 Task: Compose an email to Neane Keane with the subject 'New Team Member' and attach contacts from the address book.
Action: Mouse moved to (58, 67)
Screenshot: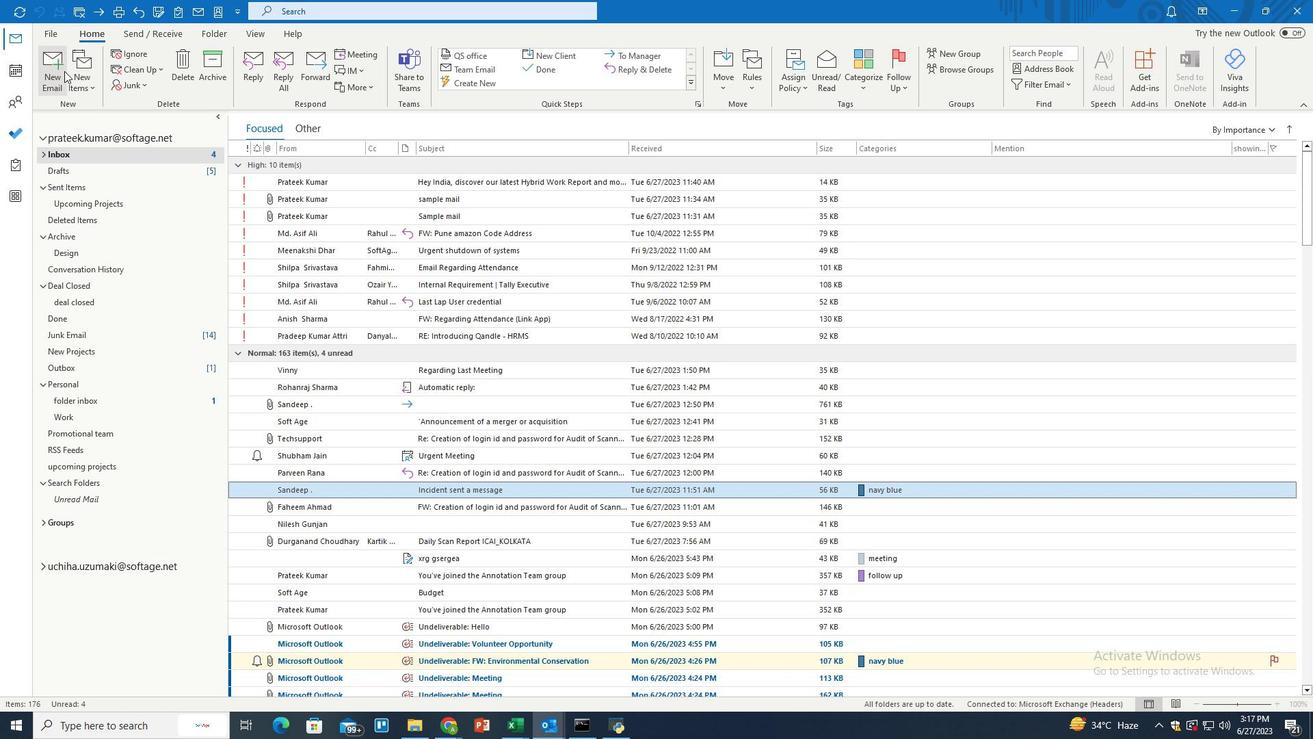 
Action: Mouse pressed left at (58, 67)
Screenshot: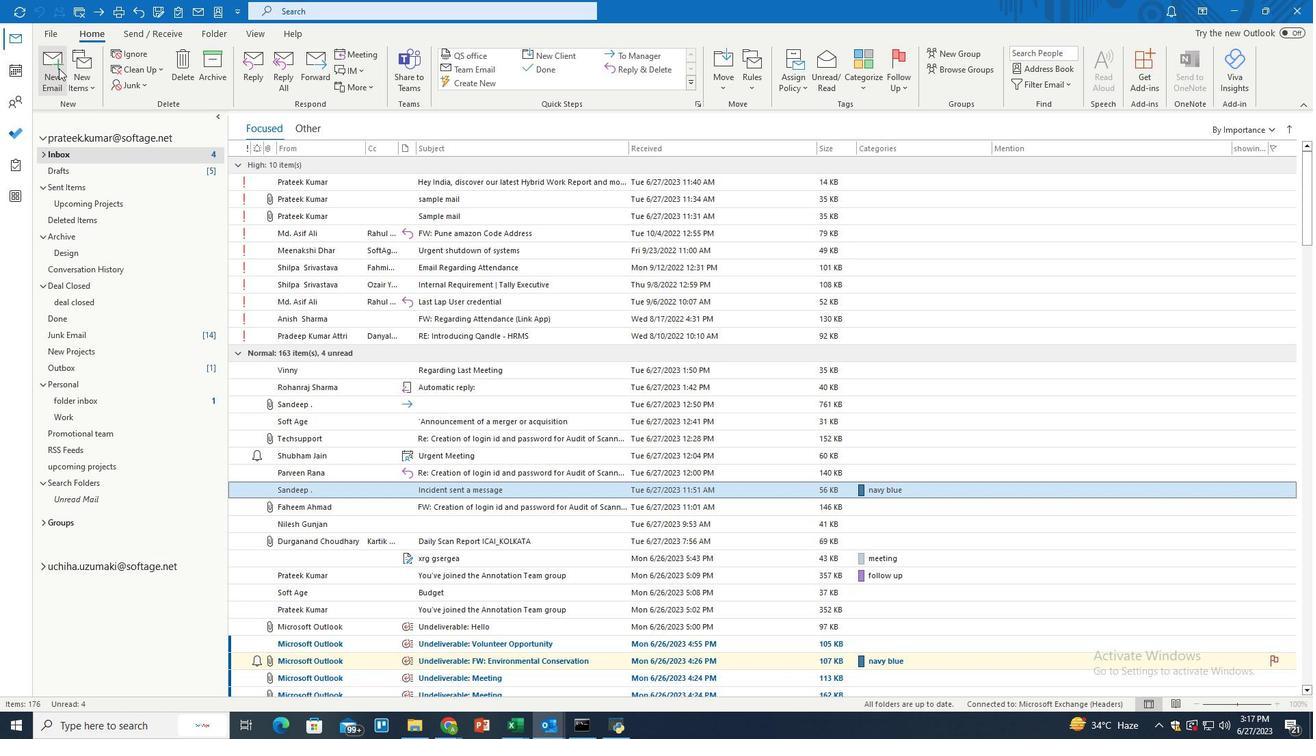 
Action: Mouse moved to (186, 159)
Screenshot: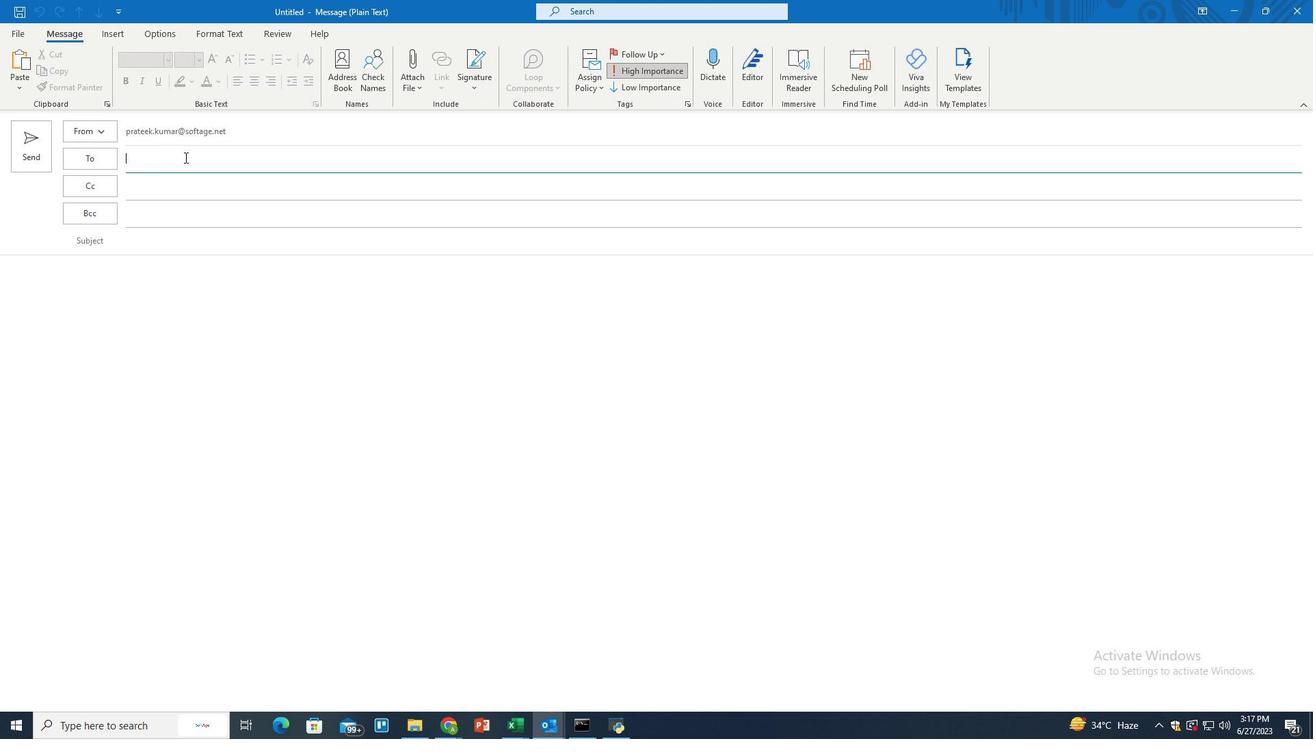 
Action: Mouse pressed left at (186, 159)
Screenshot: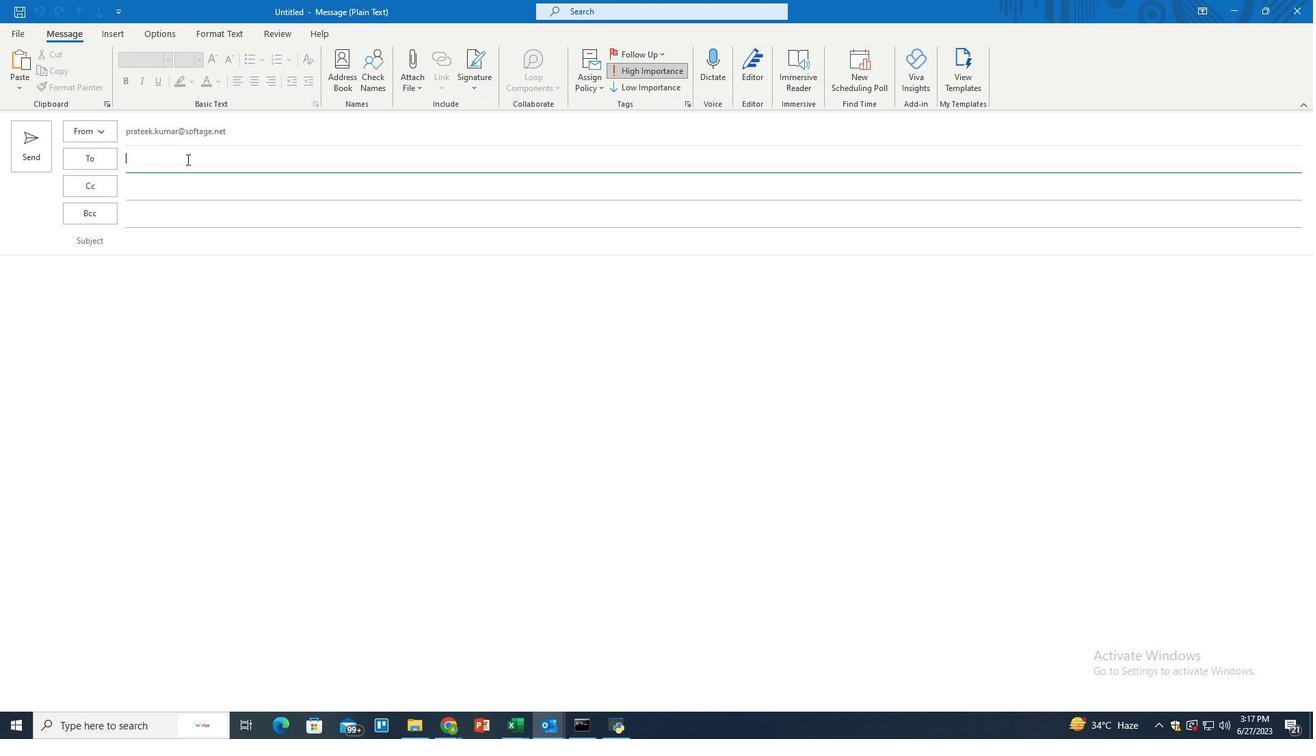 
Action: Key pressed neane<Key.enter>
Screenshot: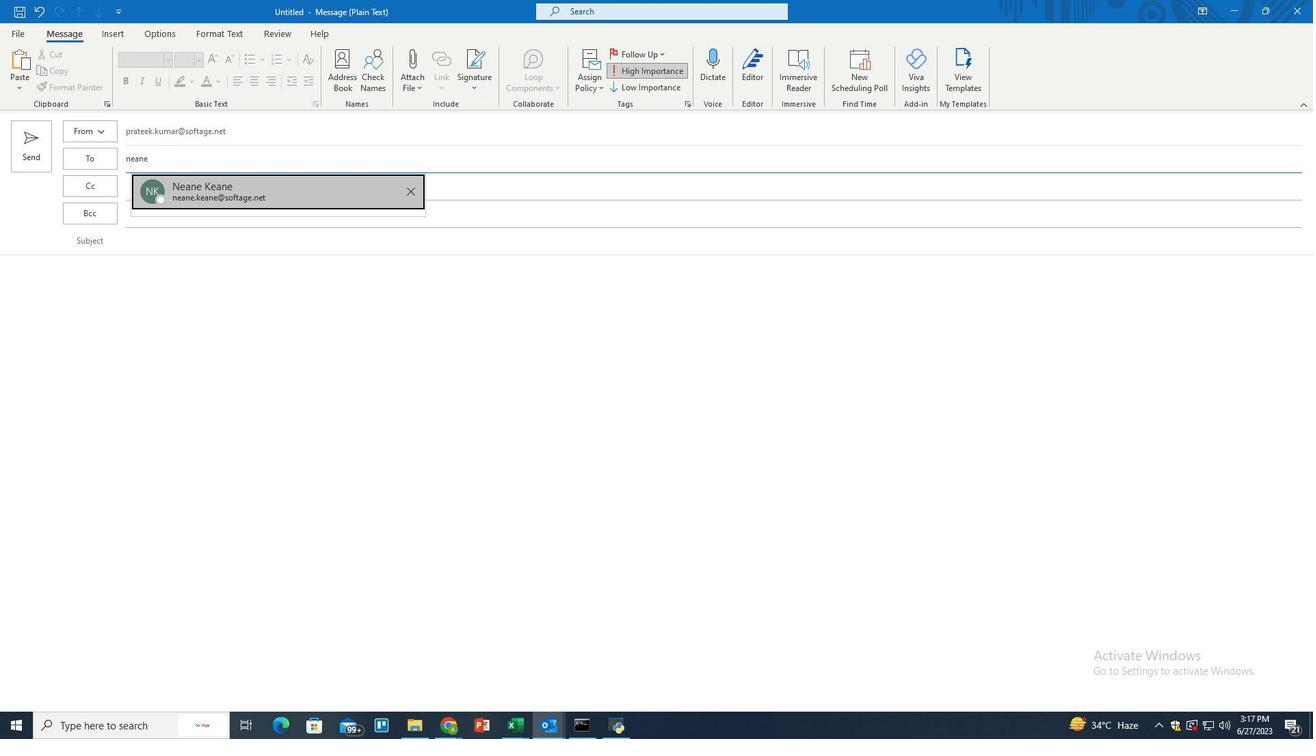 
Action: Mouse moved to (169, 241)
Screenshot: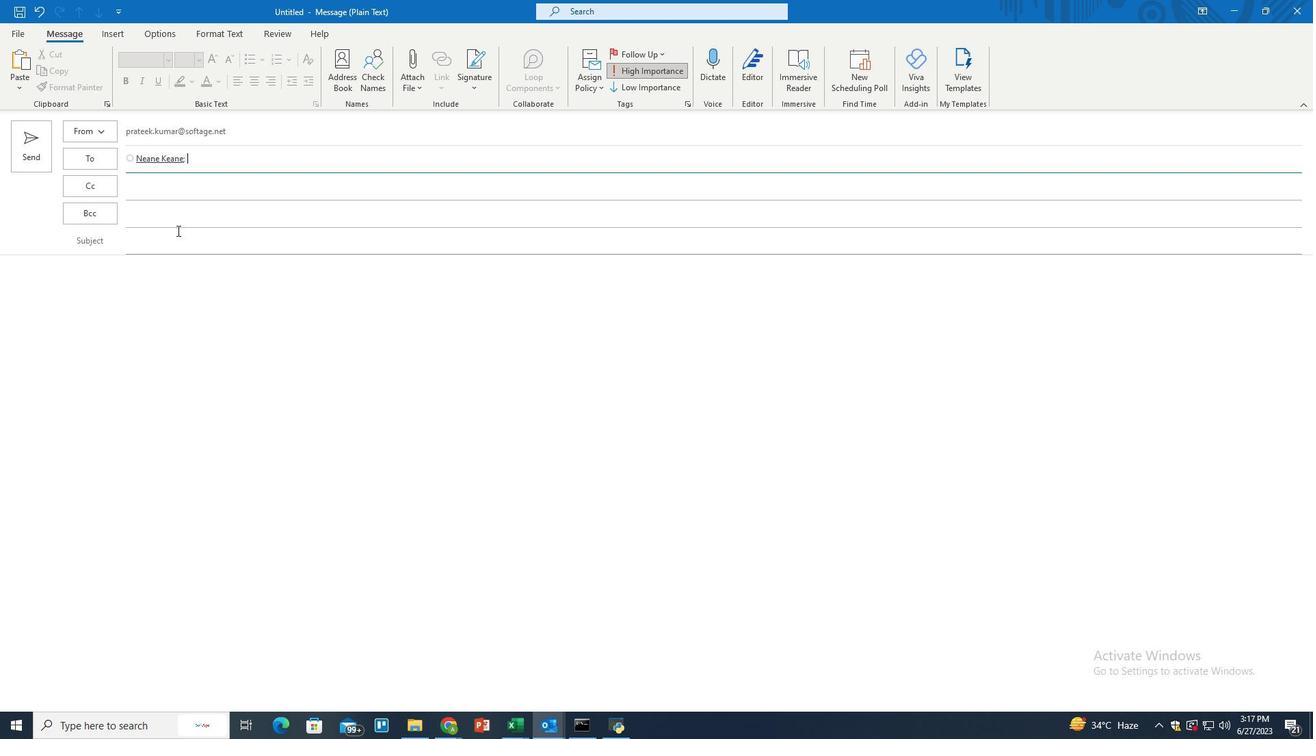 
Action: Mouse pressed left at (169, 241)
Screenshot: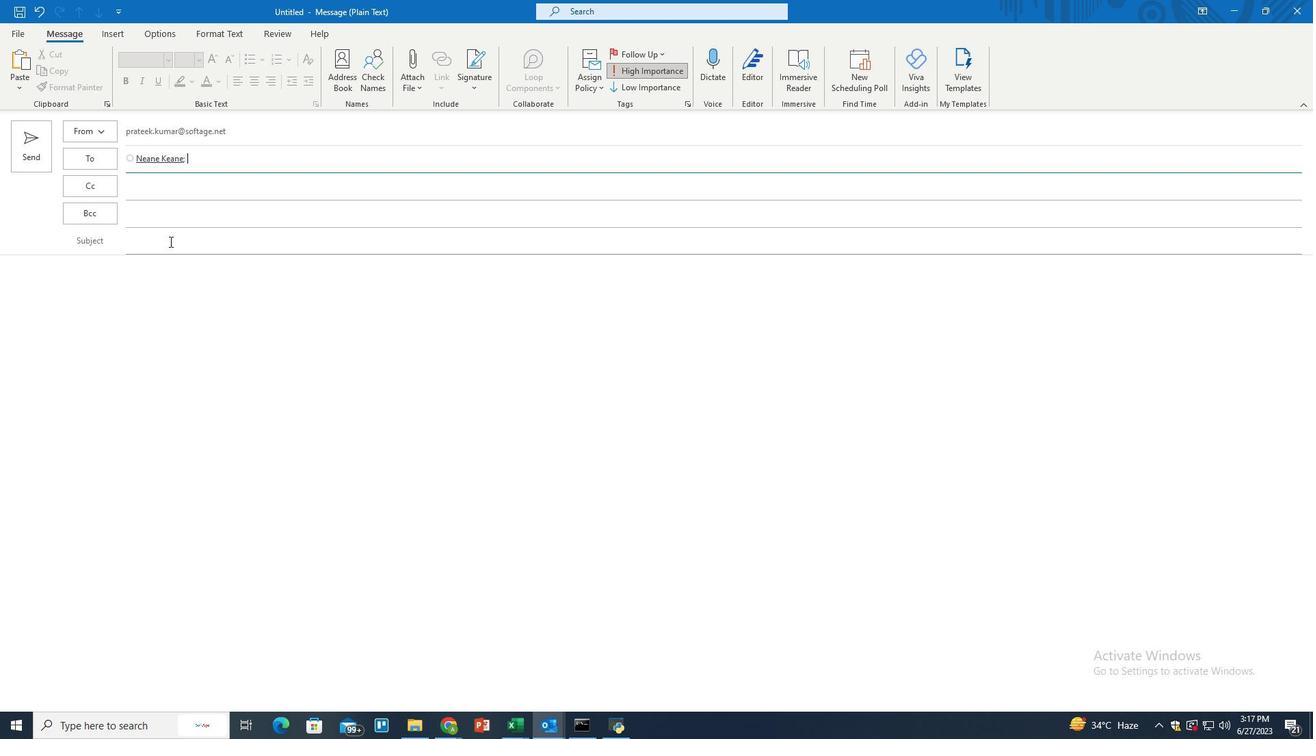 
Action: Key pressed <Key.shift>New<Key.space><Key.shift>Team<Key.space><Key.shift>Member
Screenshot: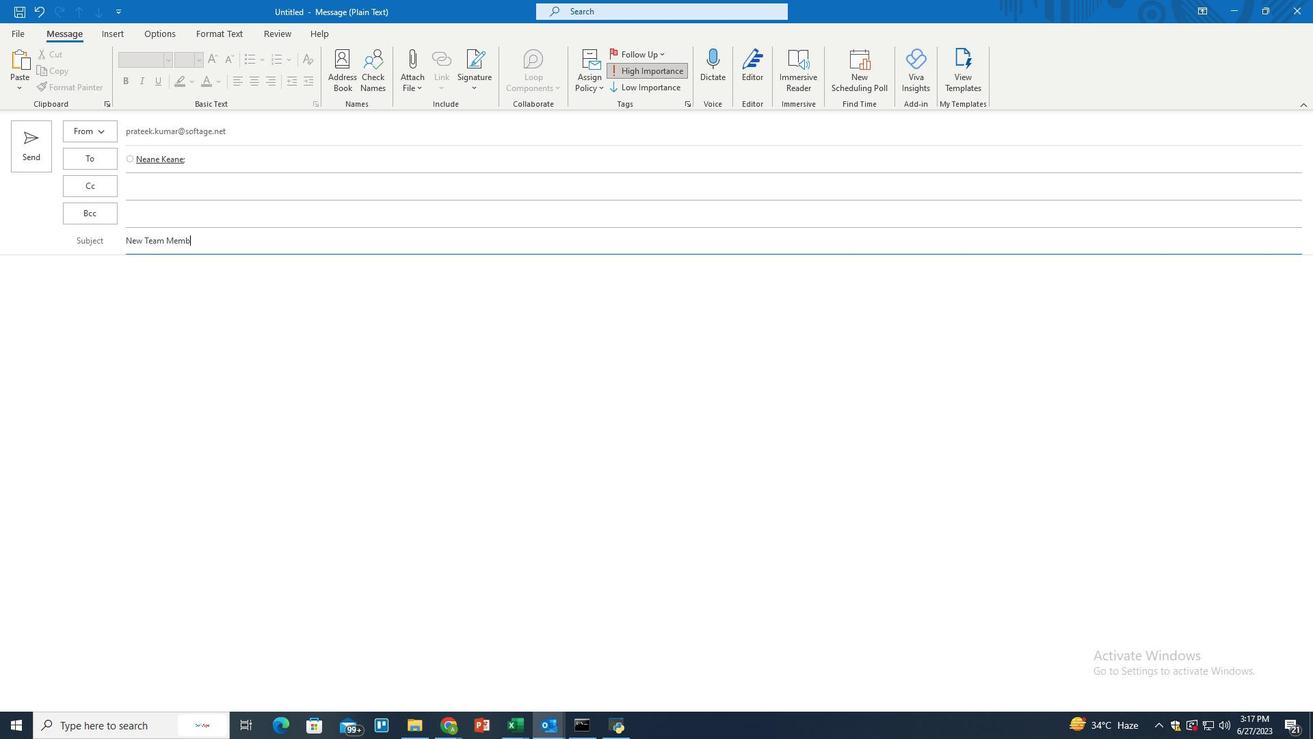 
Action: Mouse moved to (178, 310)
Screenshot: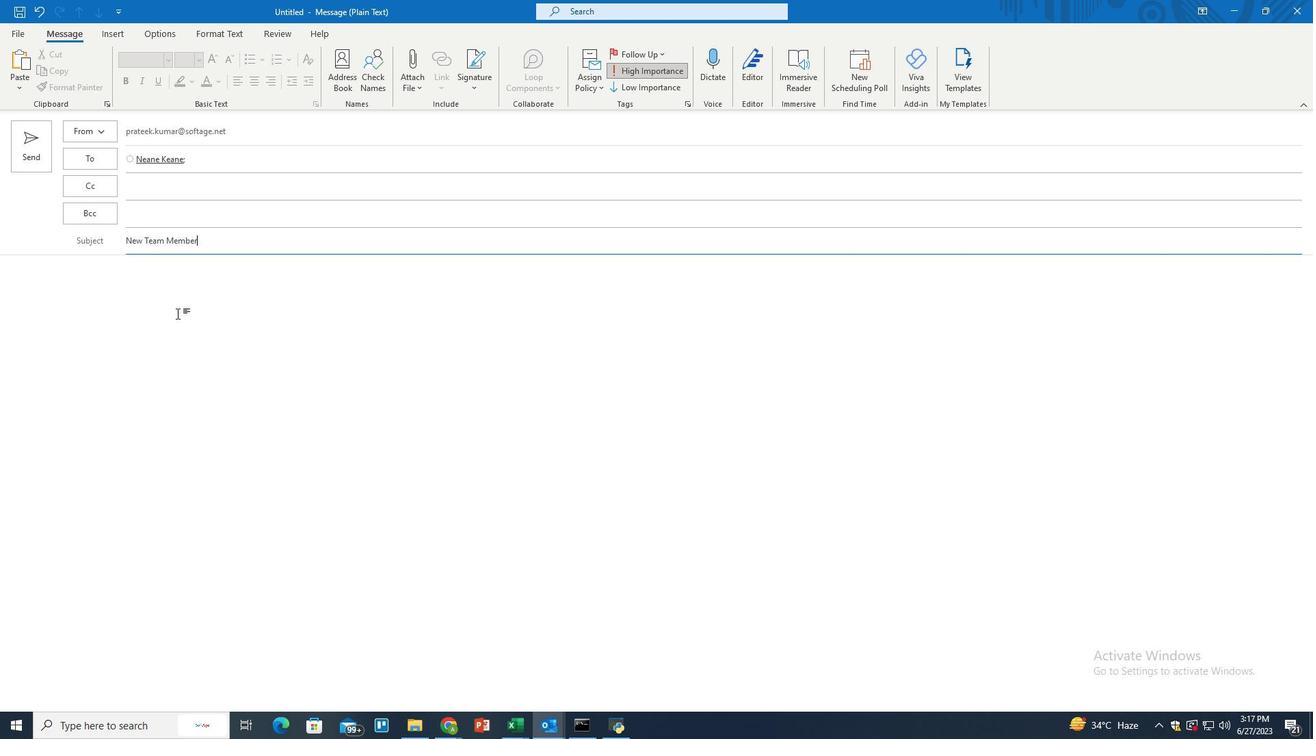 
Action: Mouse pressed left at (178, 310)
Screenshot: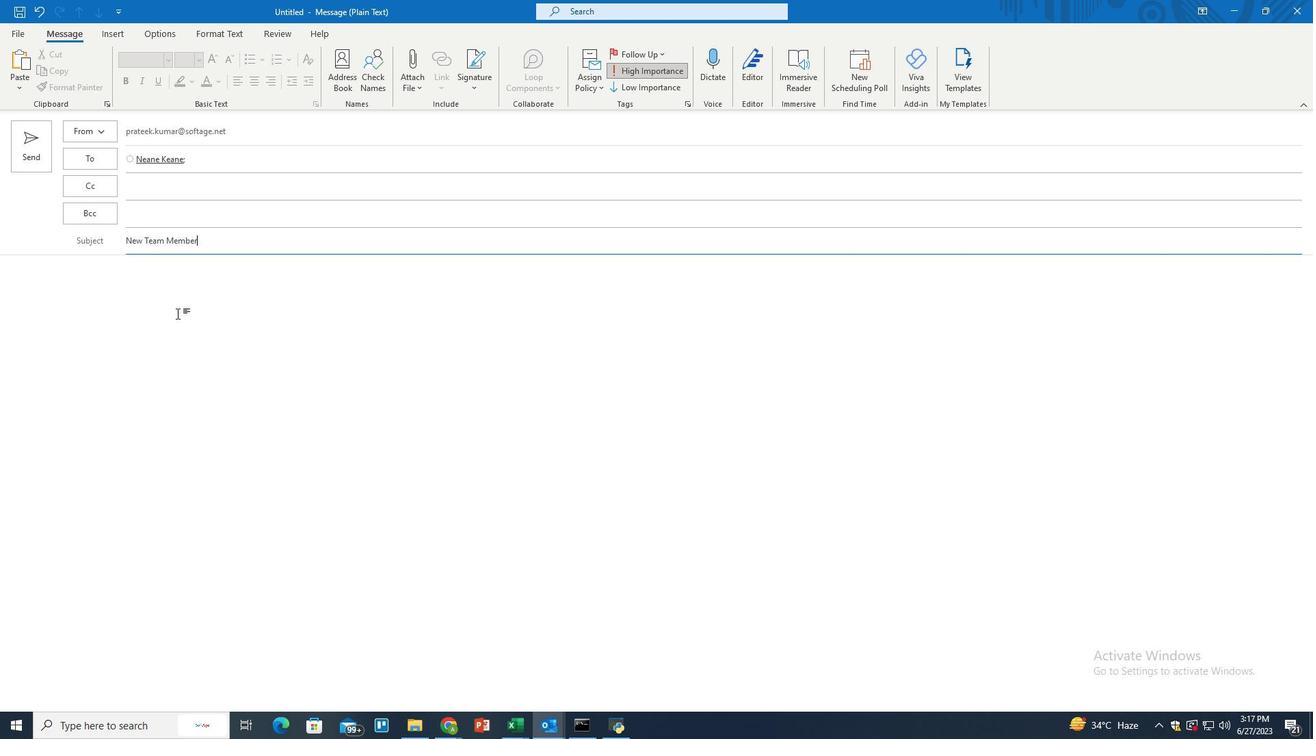 
Action: Key pressed <Key.shift>Dear<Key.space><Key.shift>Neane,<Key.space><Key.shift>Kindly<Key.space>add<Key.space>the<Key.space>attt<Key.backspace>ached<Key.space>contacts<Key.space>to<Key.space>the<Key.space>new<Key.space>team<Key.space>member<Key.space>list
Screenshot: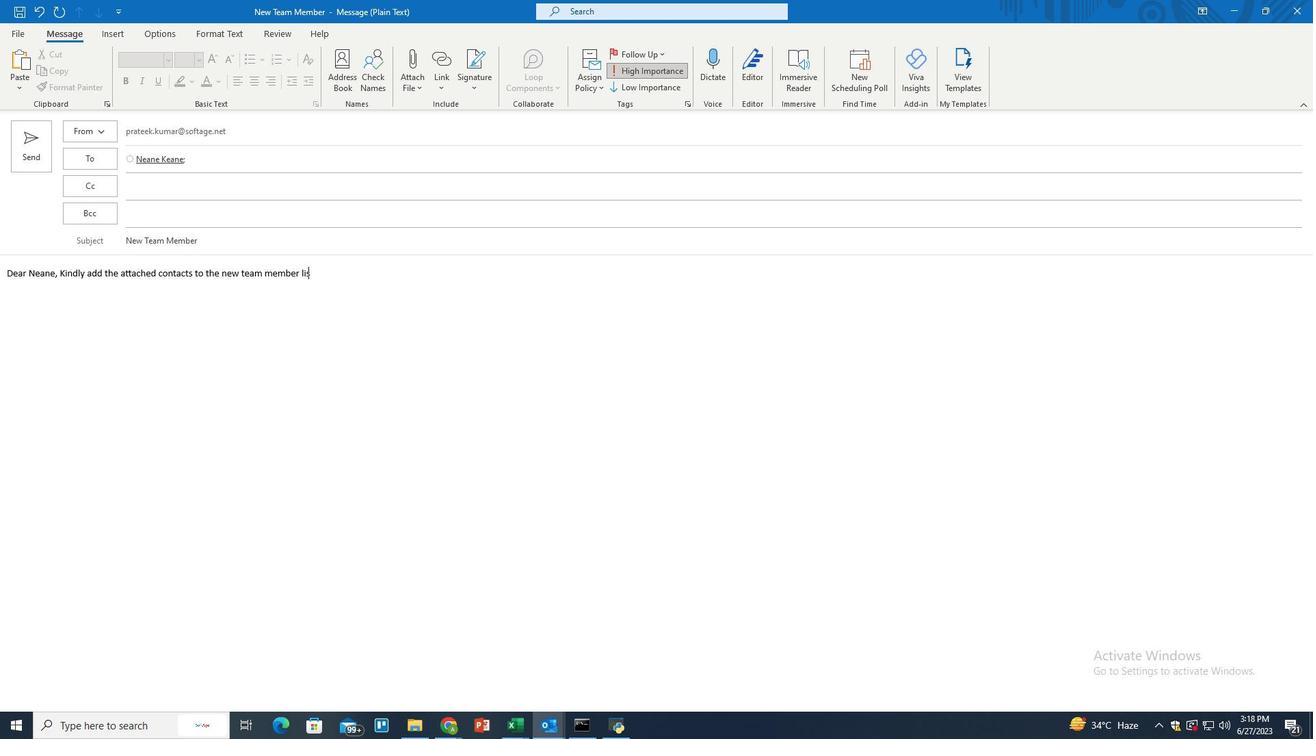 
Action: Mouse moved to (362, 288)
Screenshot: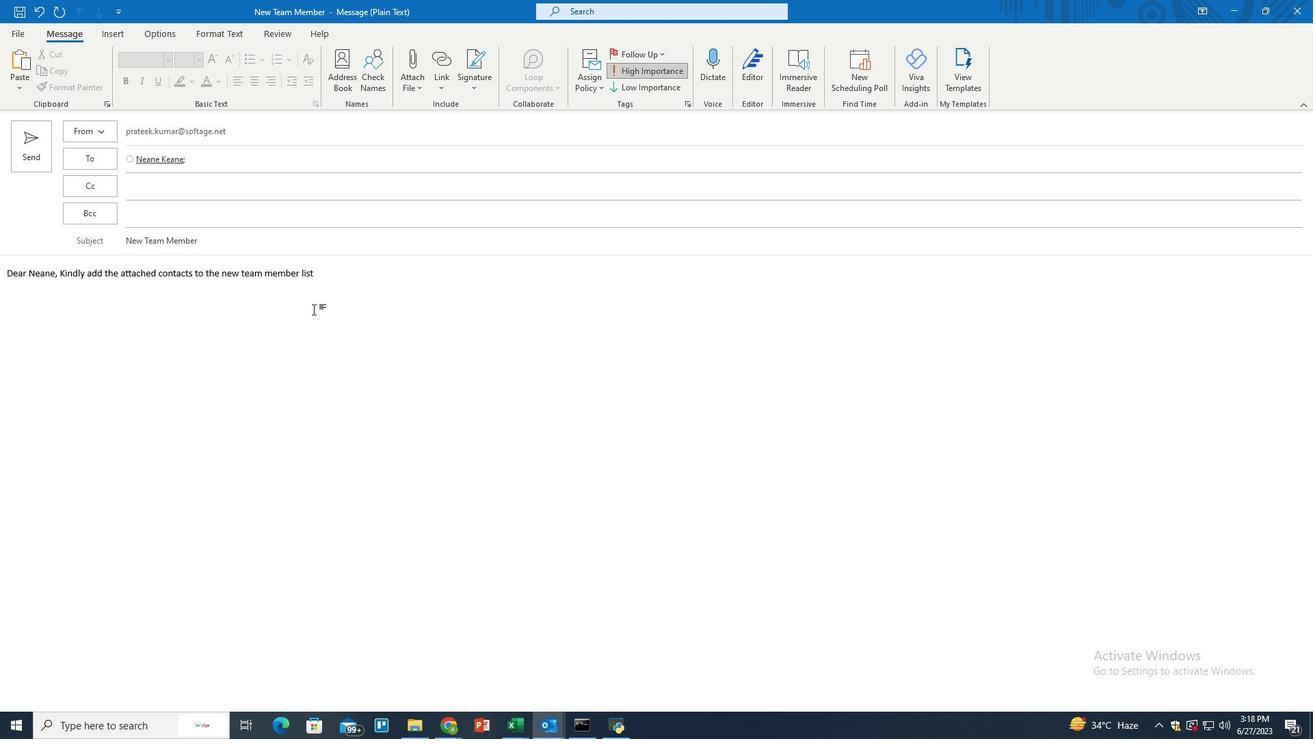 
Action: Mouse pressed left at (362, 288)
Screenshot: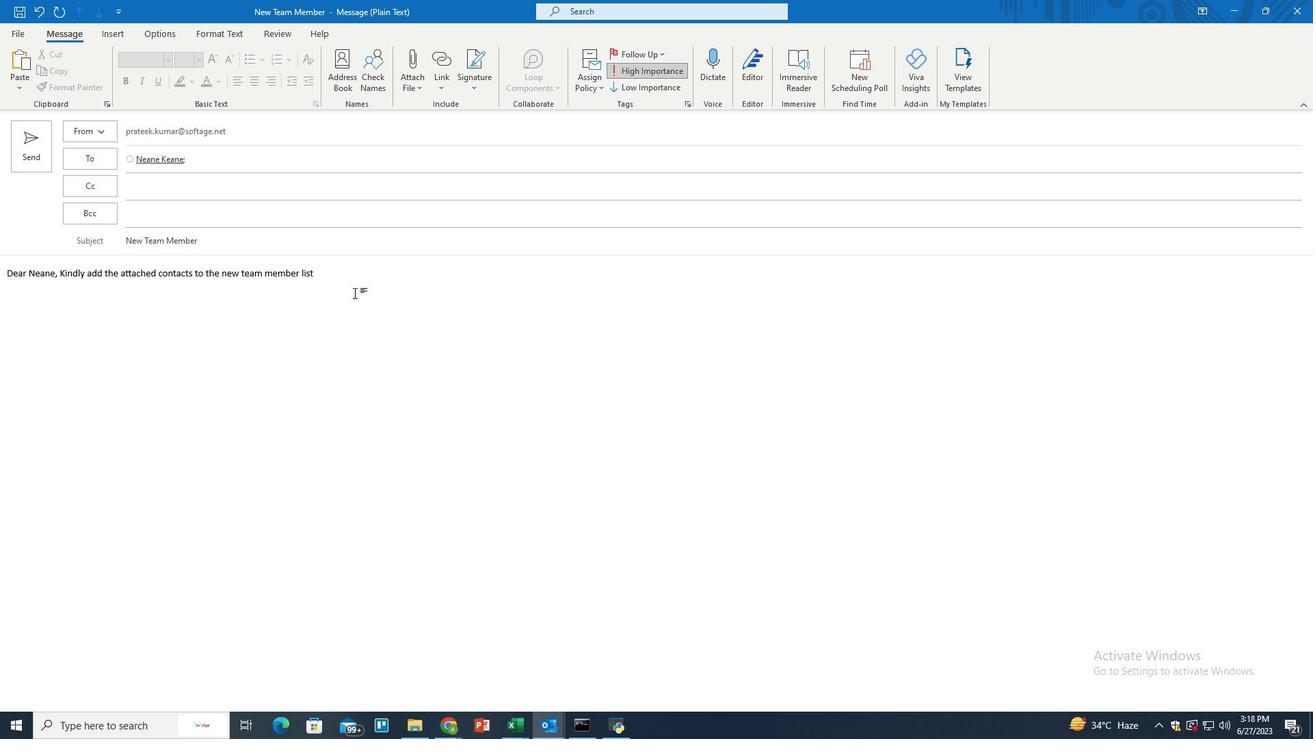 
Action: Mouse moved to (119, 33)
Screenshot: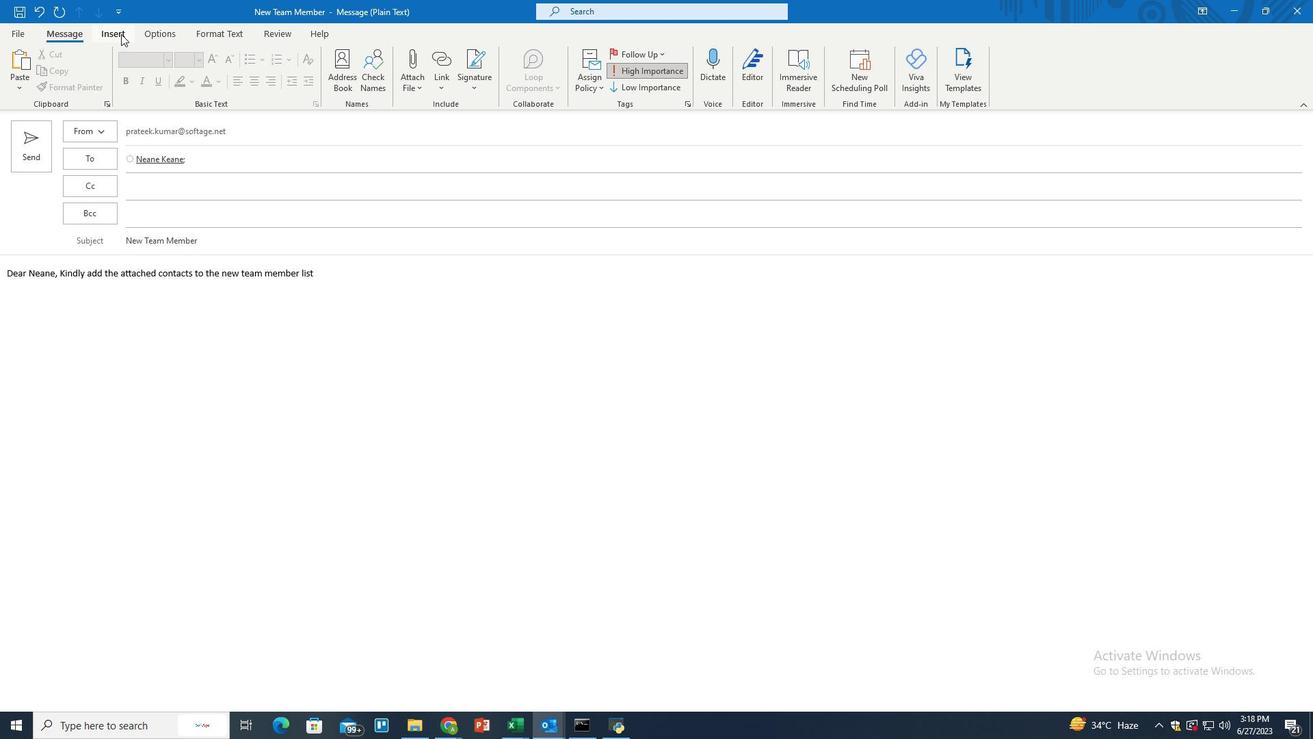 
Action: Mouse pressed left at (119, 33)
Screenshot: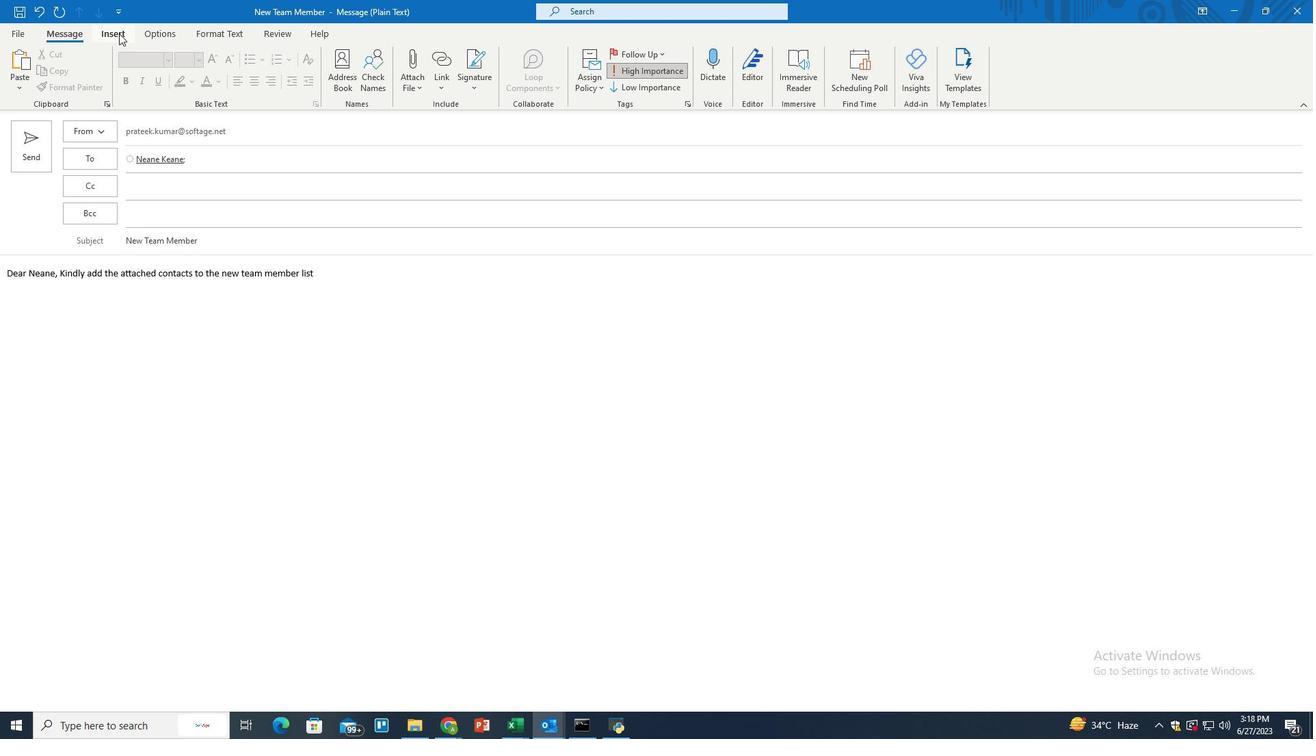 
Action: Mouse moved to (54, 64)
Screenshot: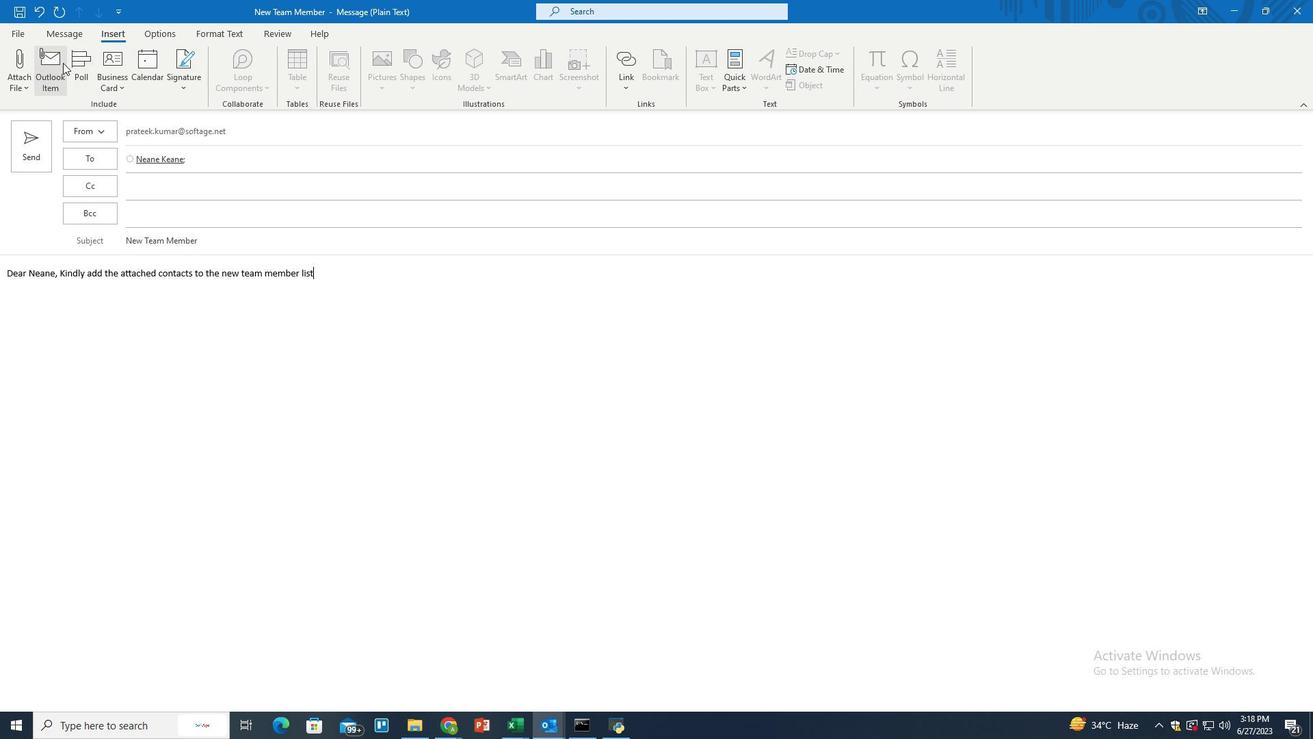 
Action: Mouse pressed left at (54, 64)
Screenshot: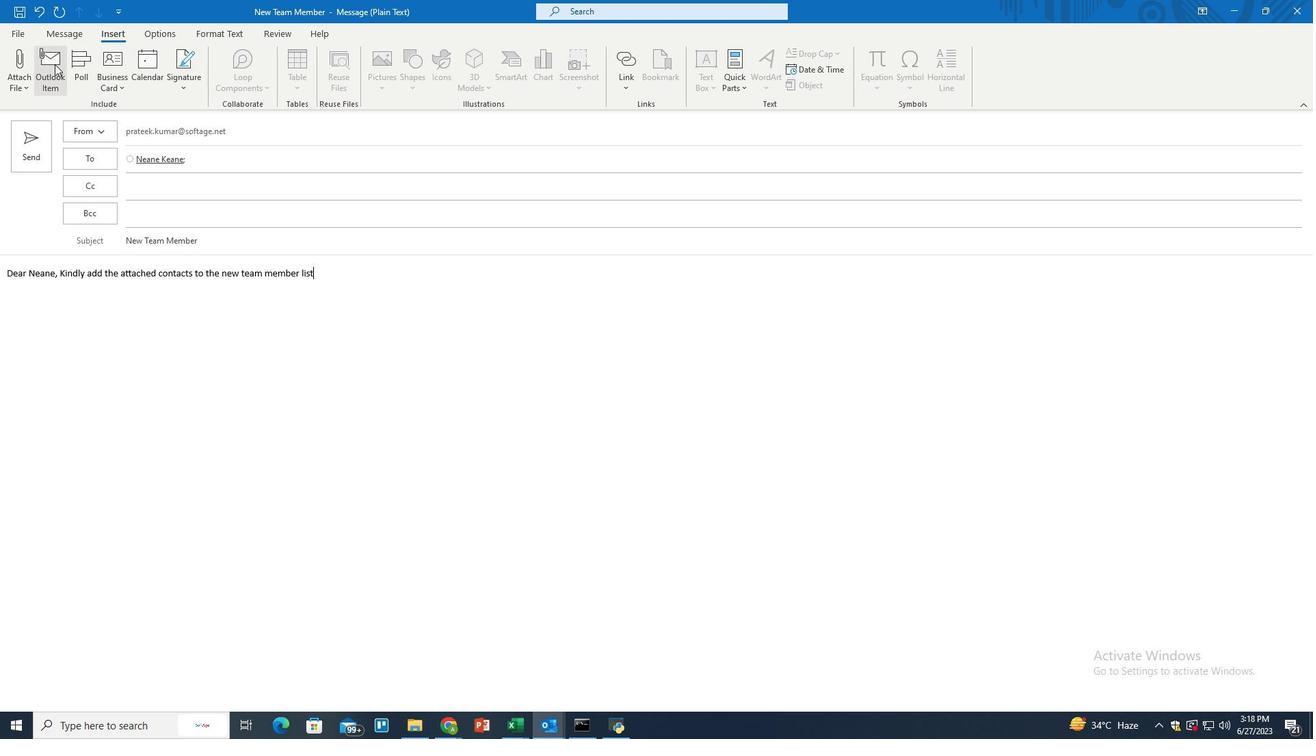 
Action: Mouse moved to (356, 282)
Screenshot: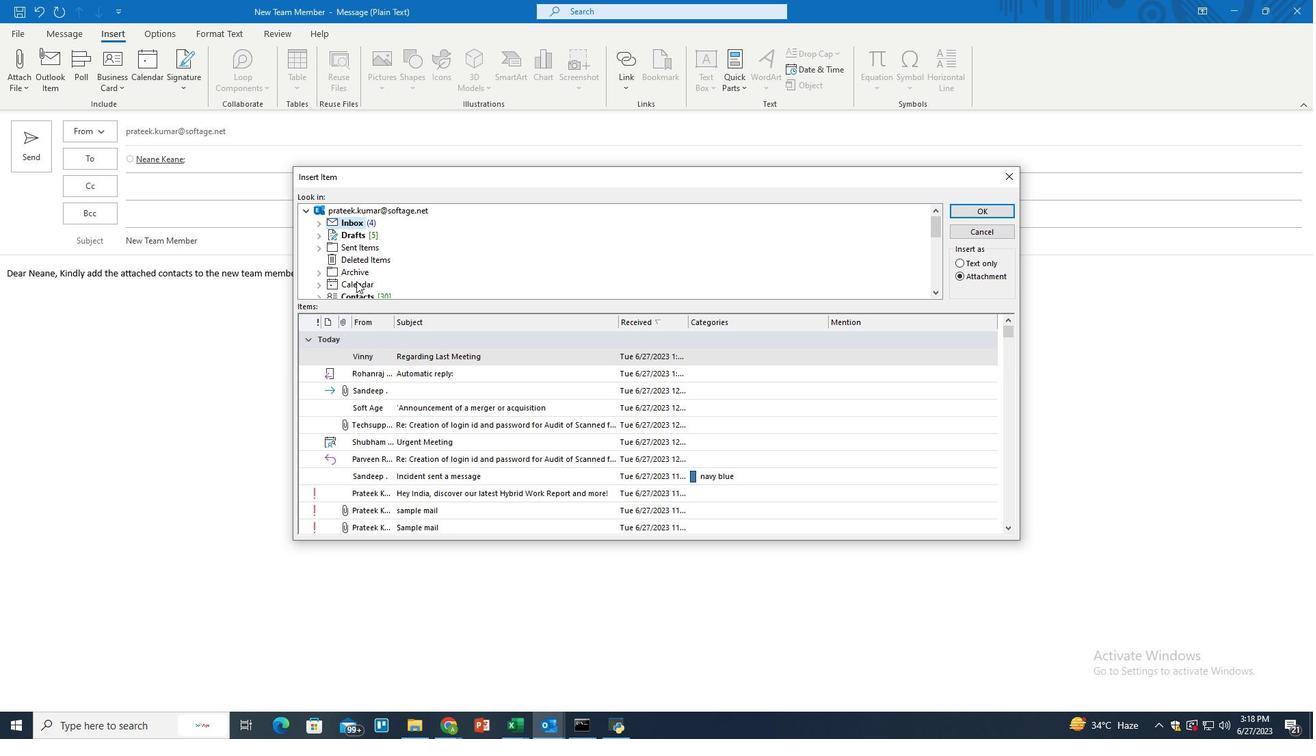 
Action: Mouse pressed left at (356, 282)
Screenshot: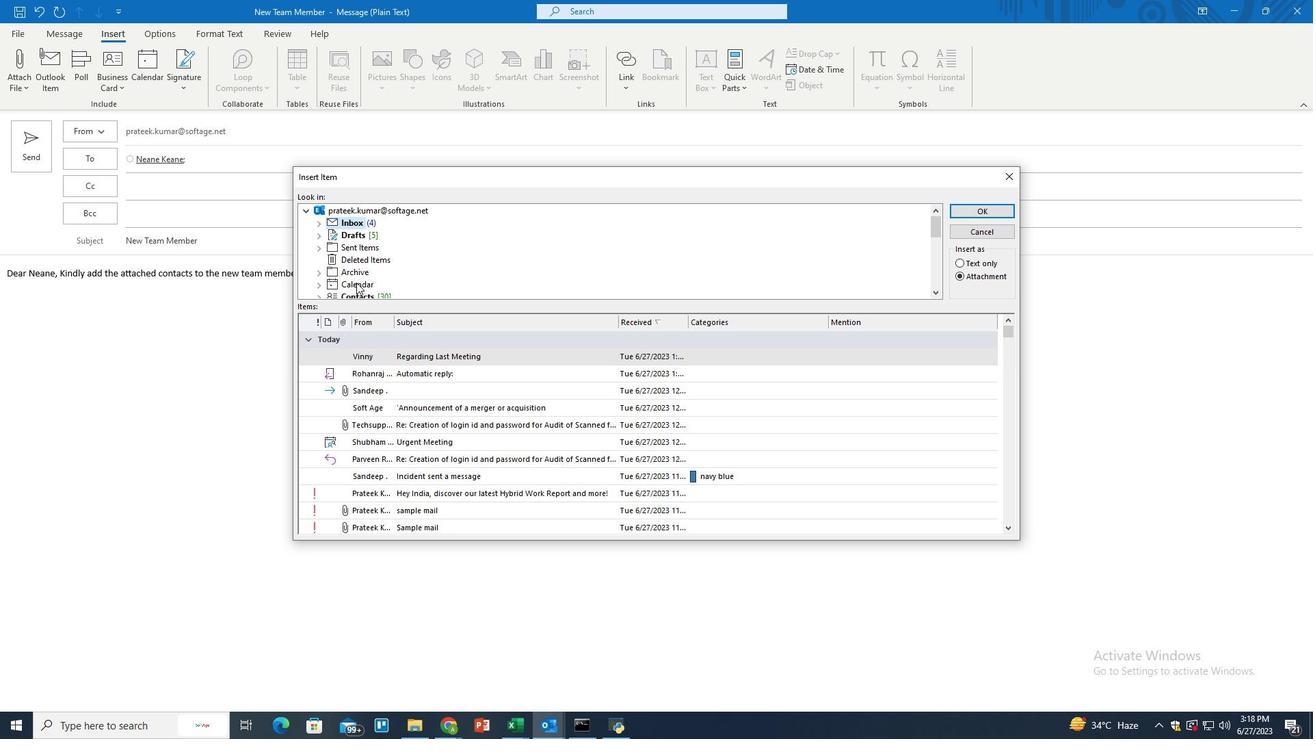 
Action: Mouse moved to (359, 263)
Screenshot: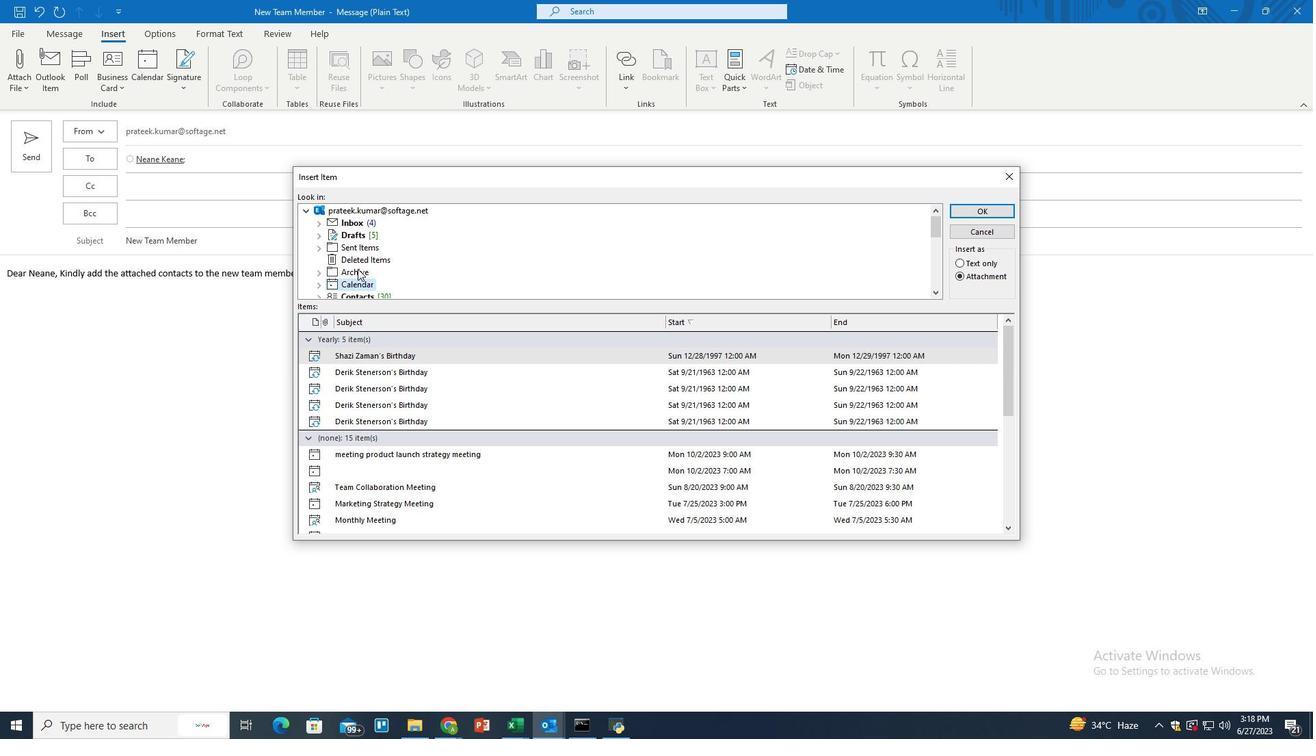 
Action: Mouse scrolled (359, 262) with delta (0, 0)
Screenshot: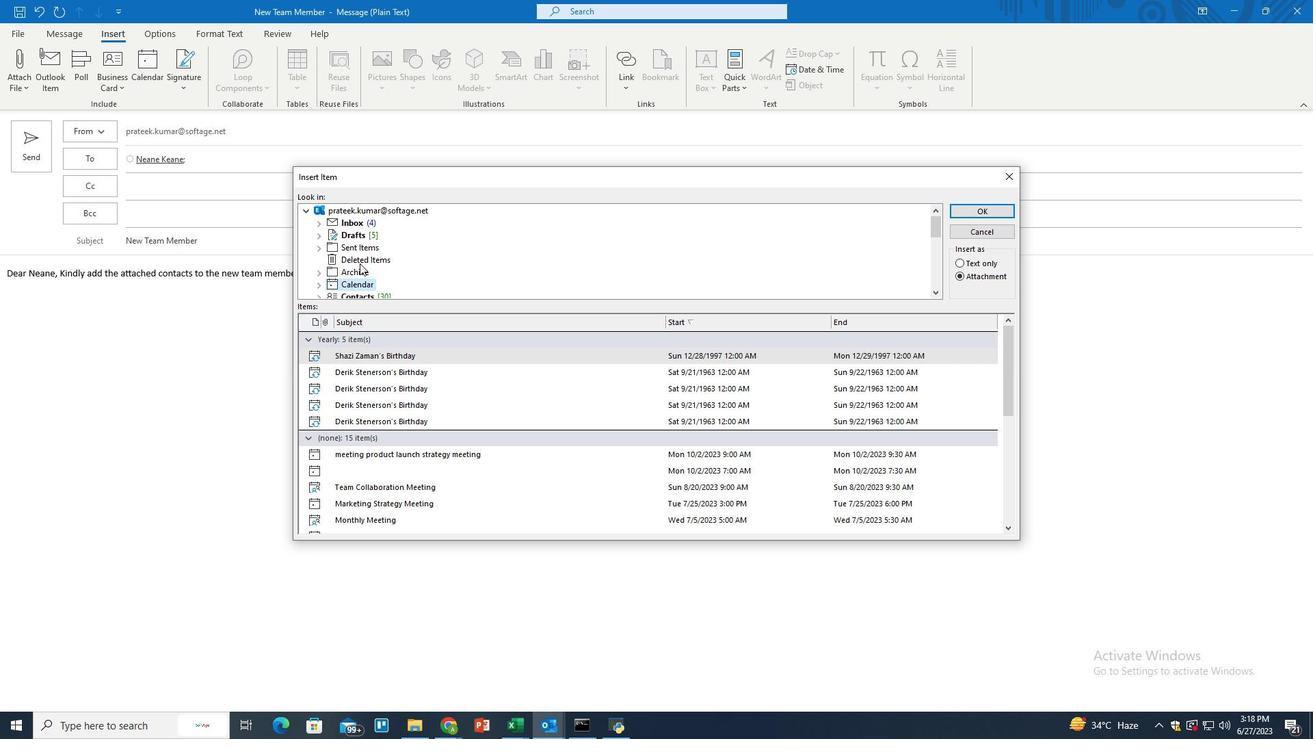 
Action: Mouse moved to (362, 260)
Screenshot: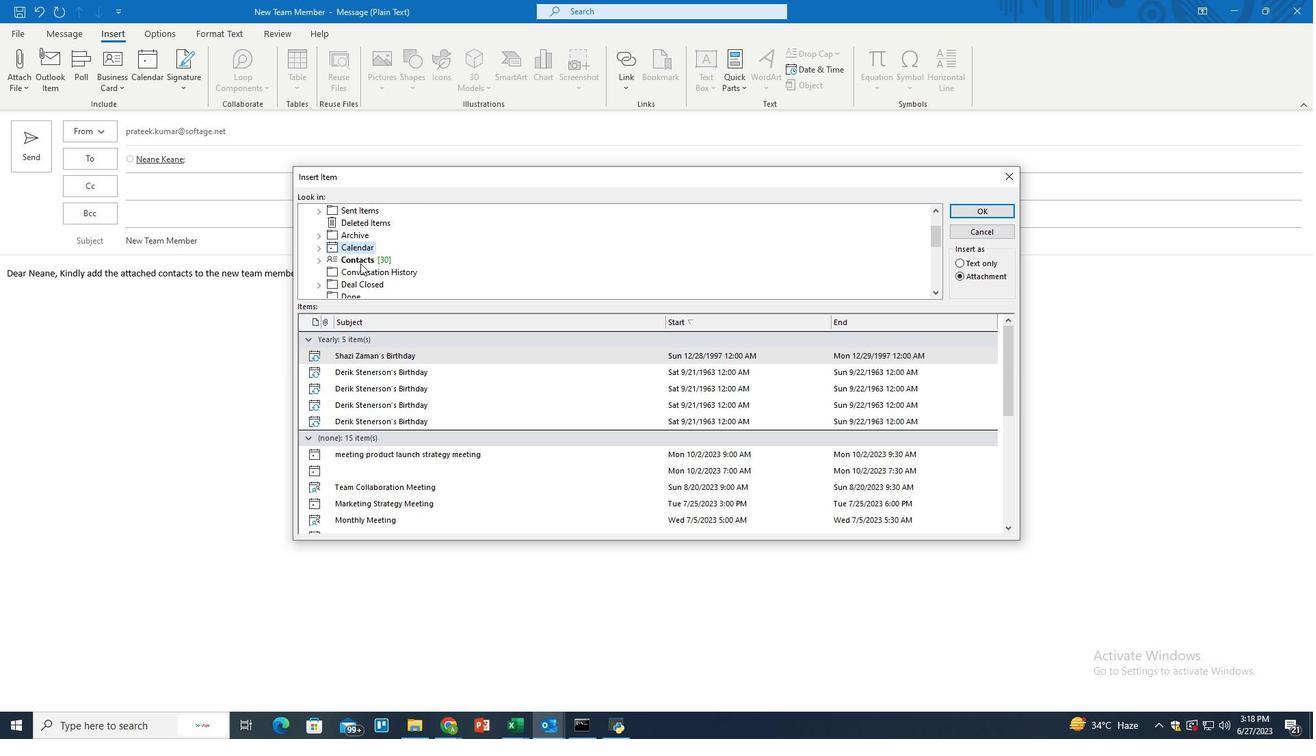 
Action: Mouse pressed left at (362, 260)
Screenshot: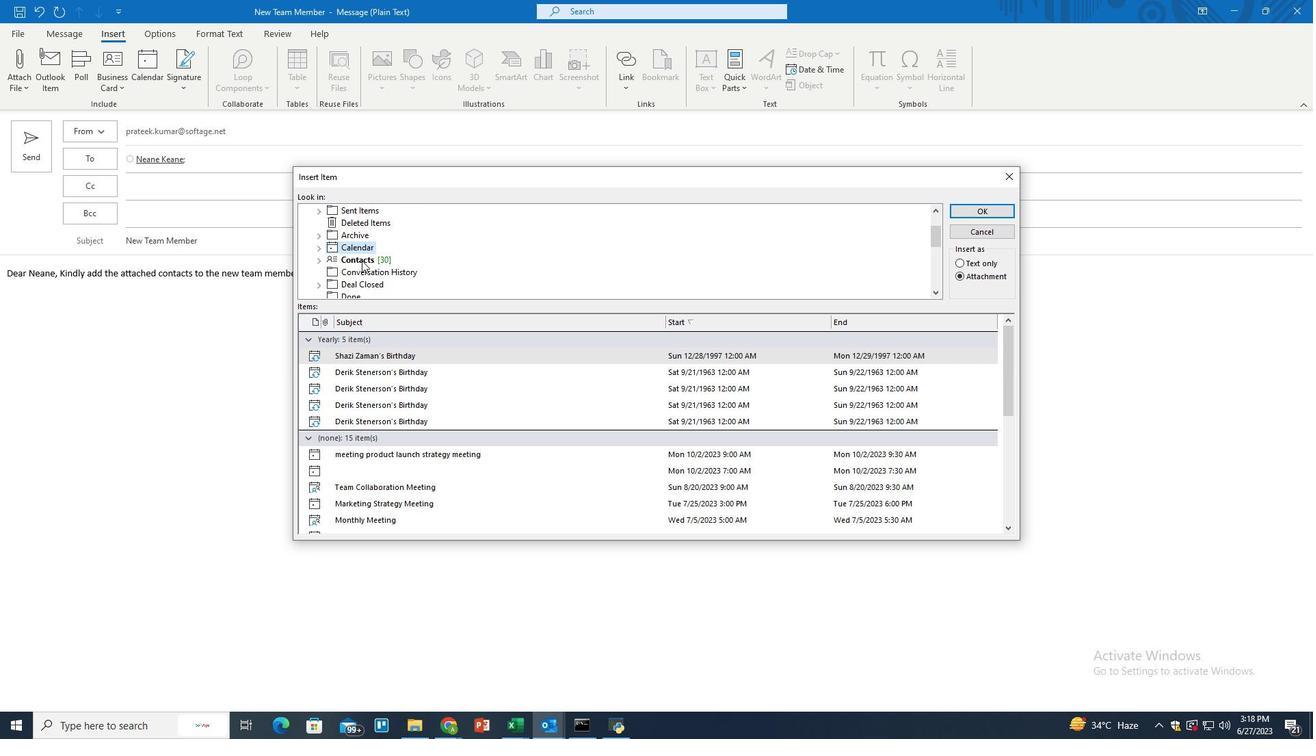
Action: Mouse moved to (388, 350)
Screenshot: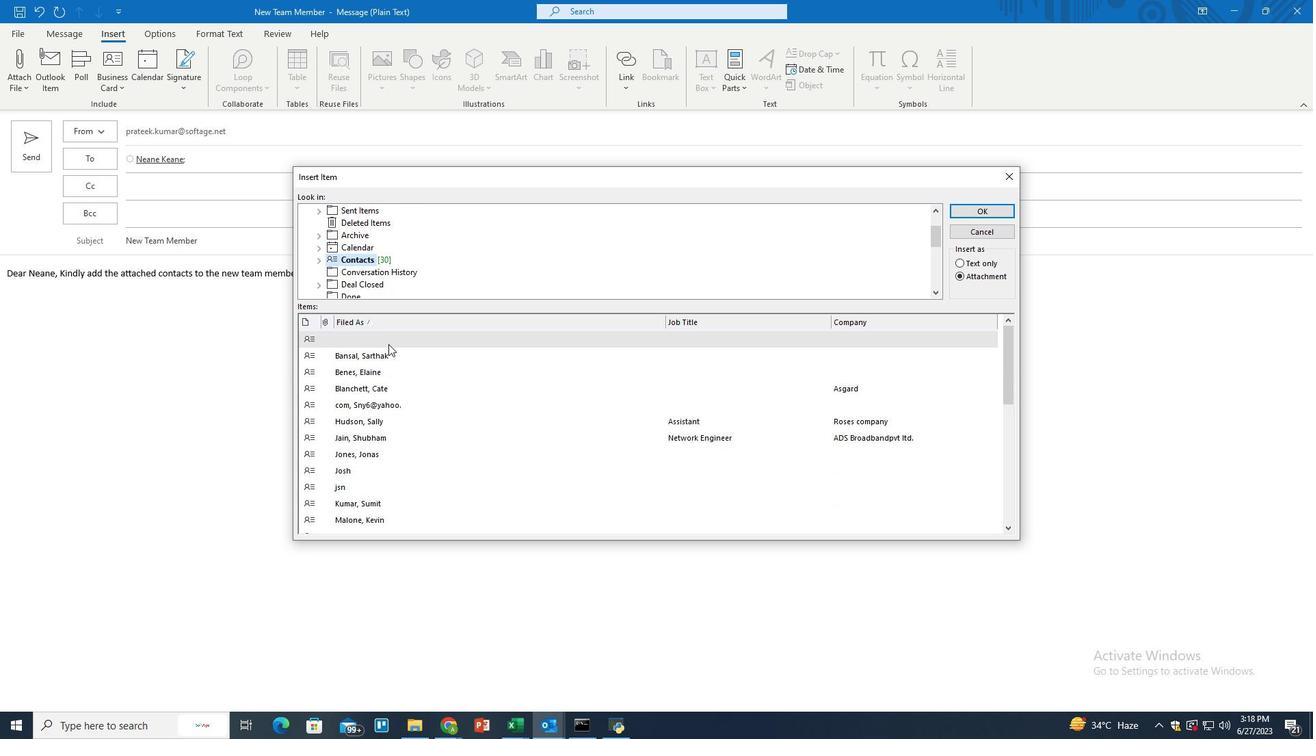 
Action: Mouse scrolled (388, 349) with delta (0, 0)
Screenshot: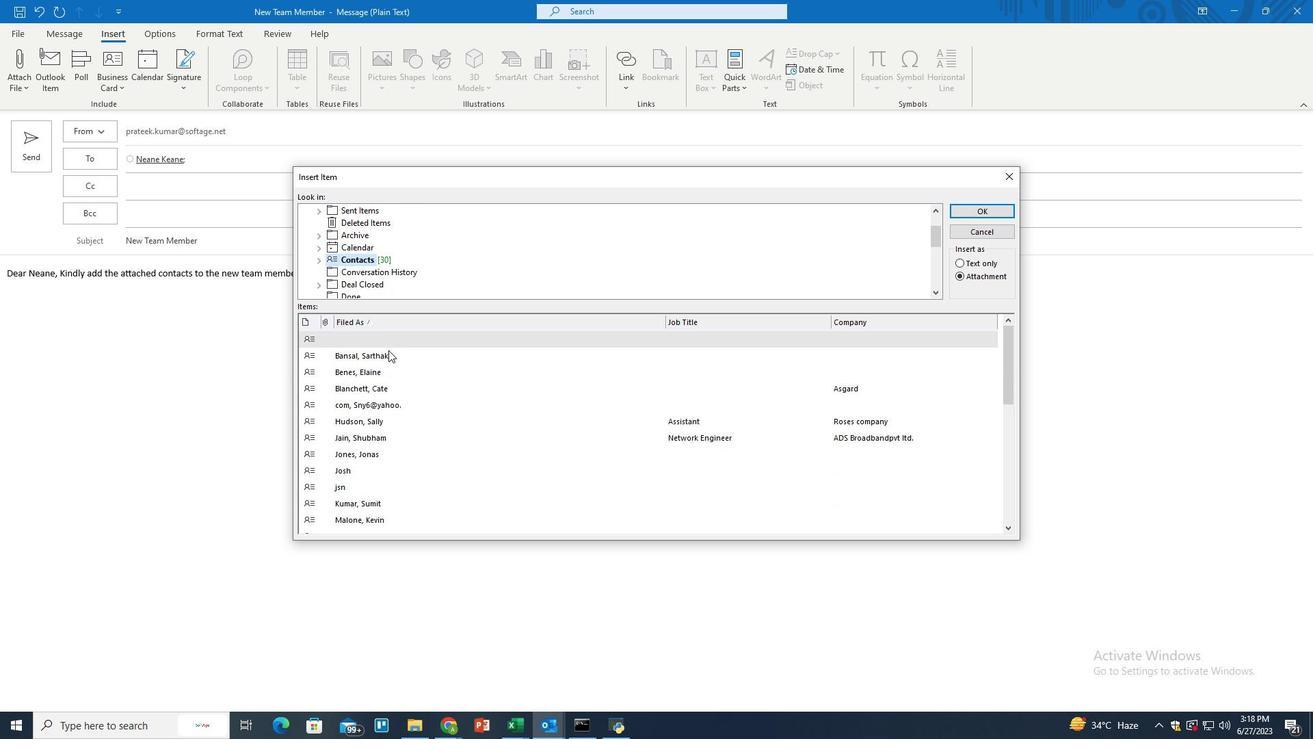 
Action: Mouse scrolled (388, 349) with delta (0, 0)
Screenshot: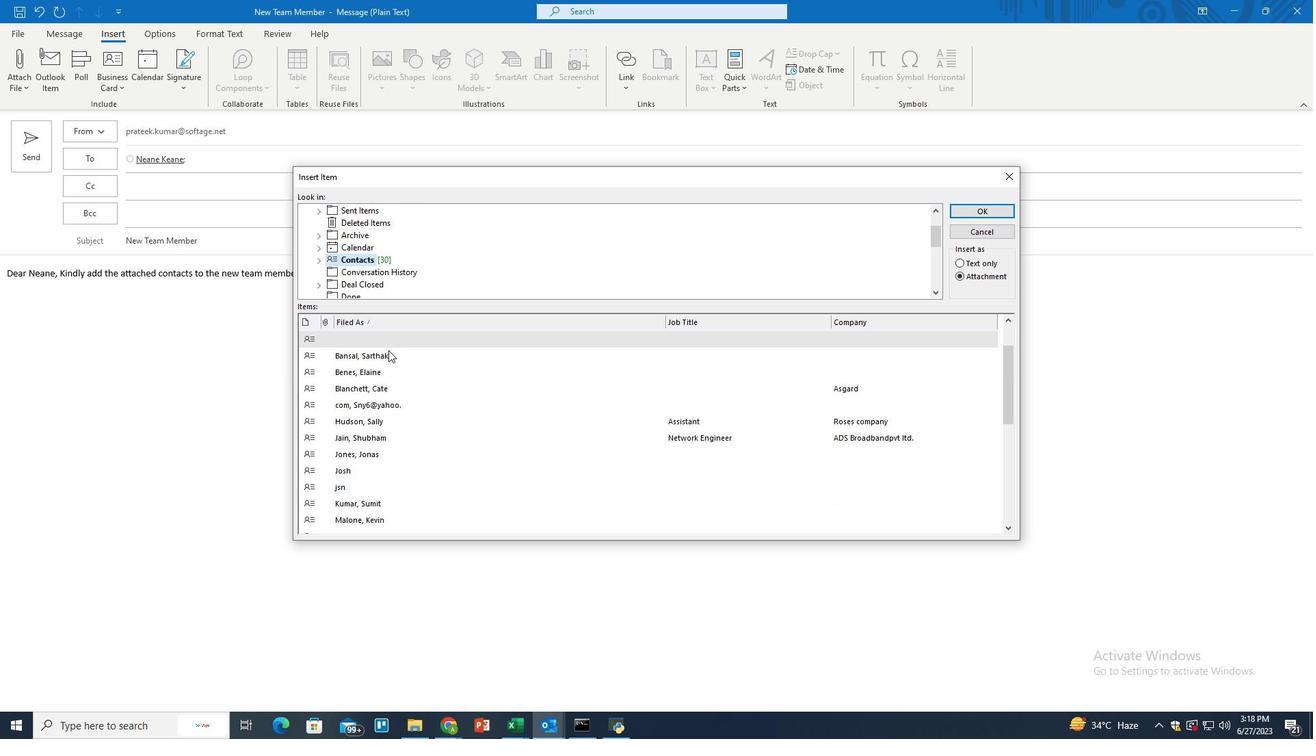 
Action: Mouse scrolled (388, 349) with delta (0, 0)
Screenshot: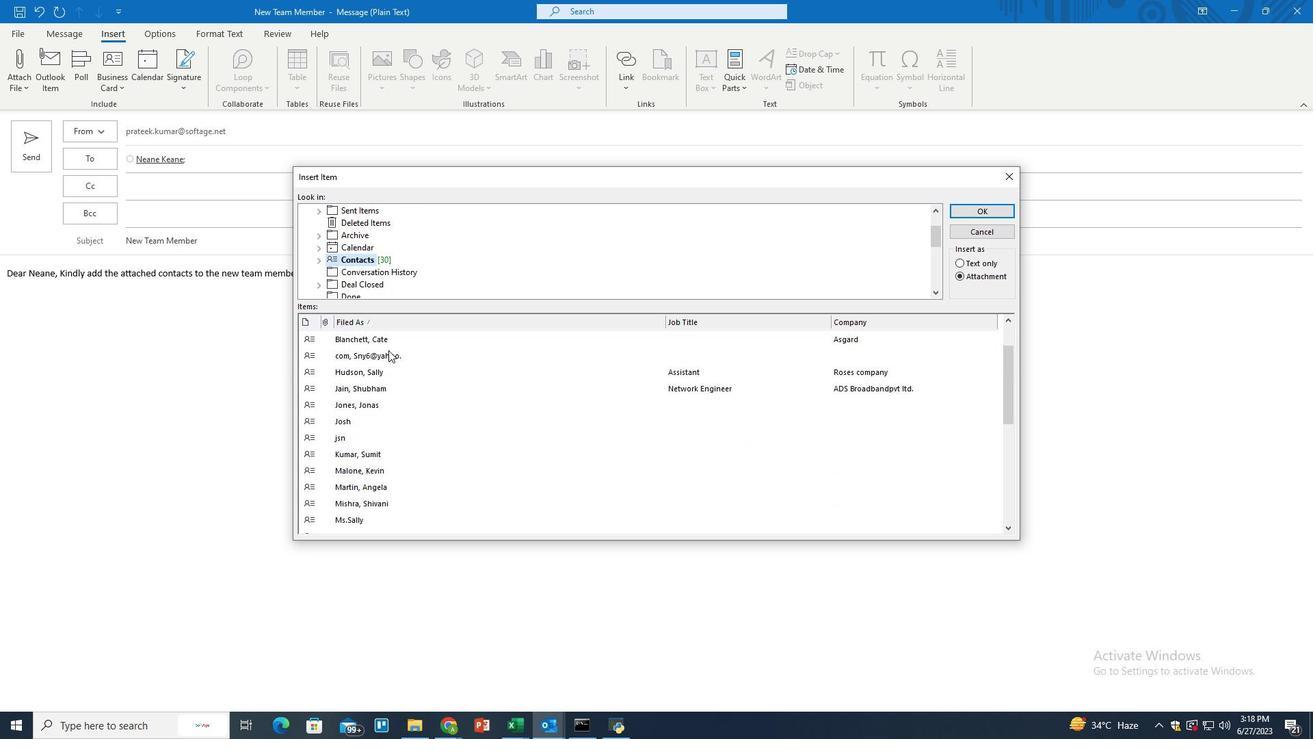 
Action: Mouse moved to (388, 384)
Screenshot: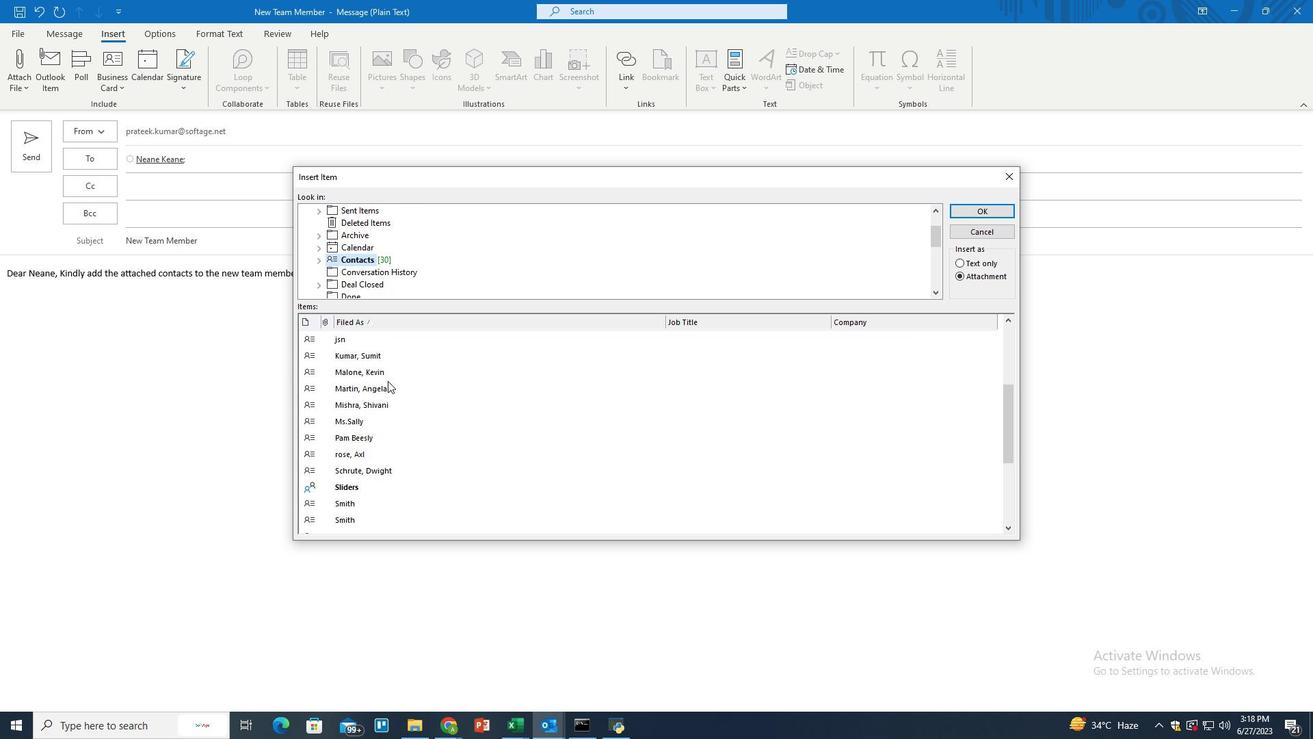 
Action: Mouse pressed left at (388, 384)
Screenshot: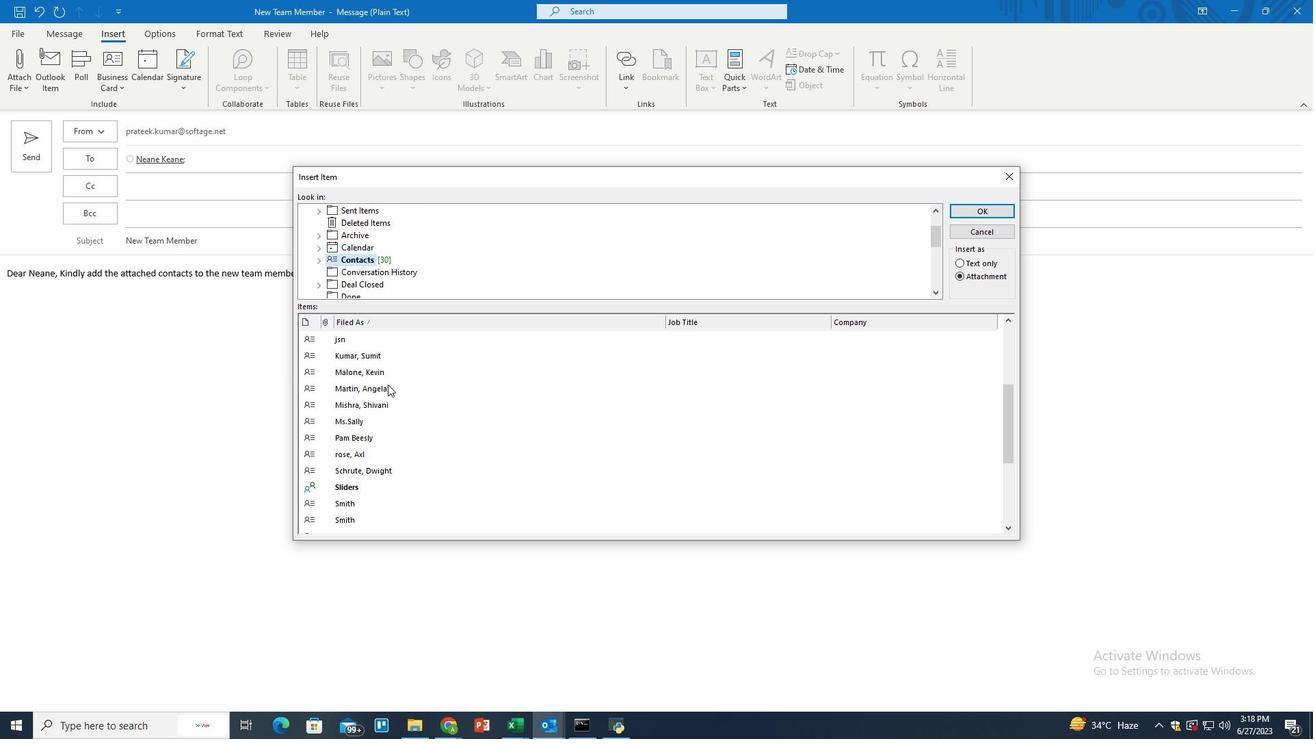 
Action: Mouse pressed left at (388, 384)
Screenshot: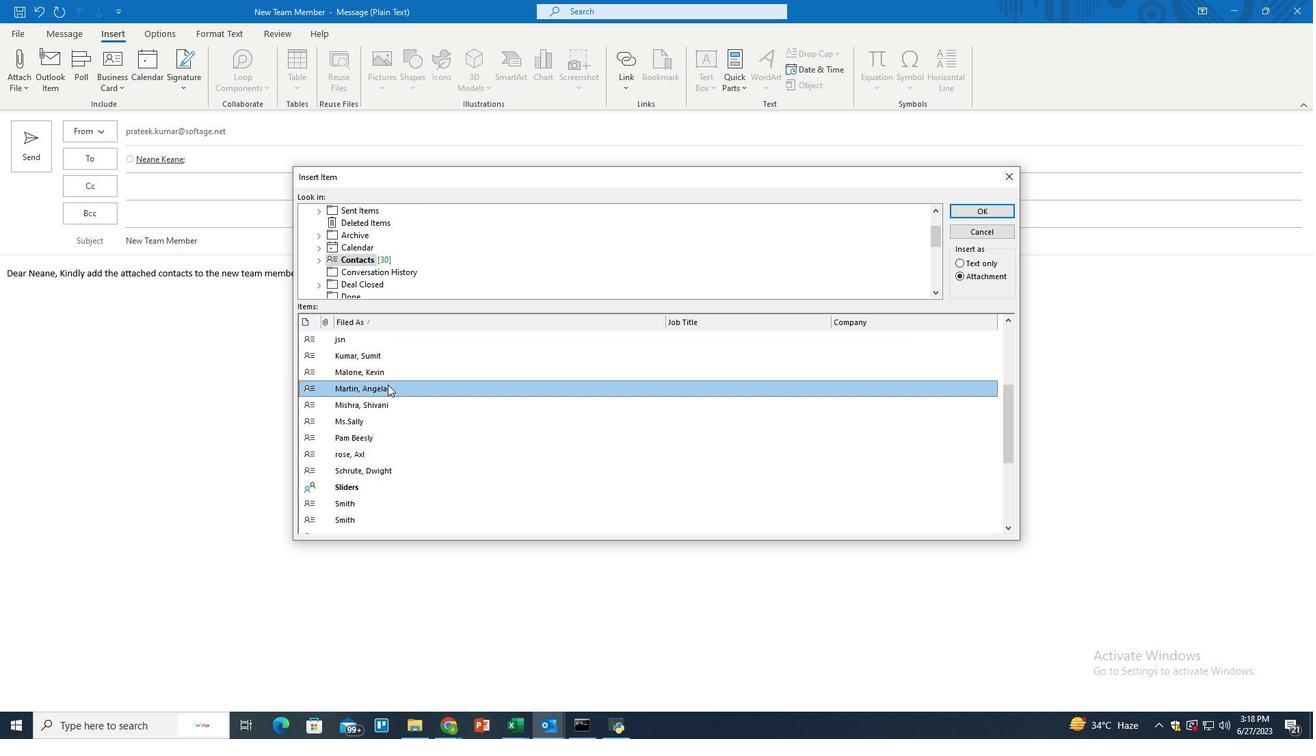 
Action: Mouse moved to (378, 371)
Screenshot: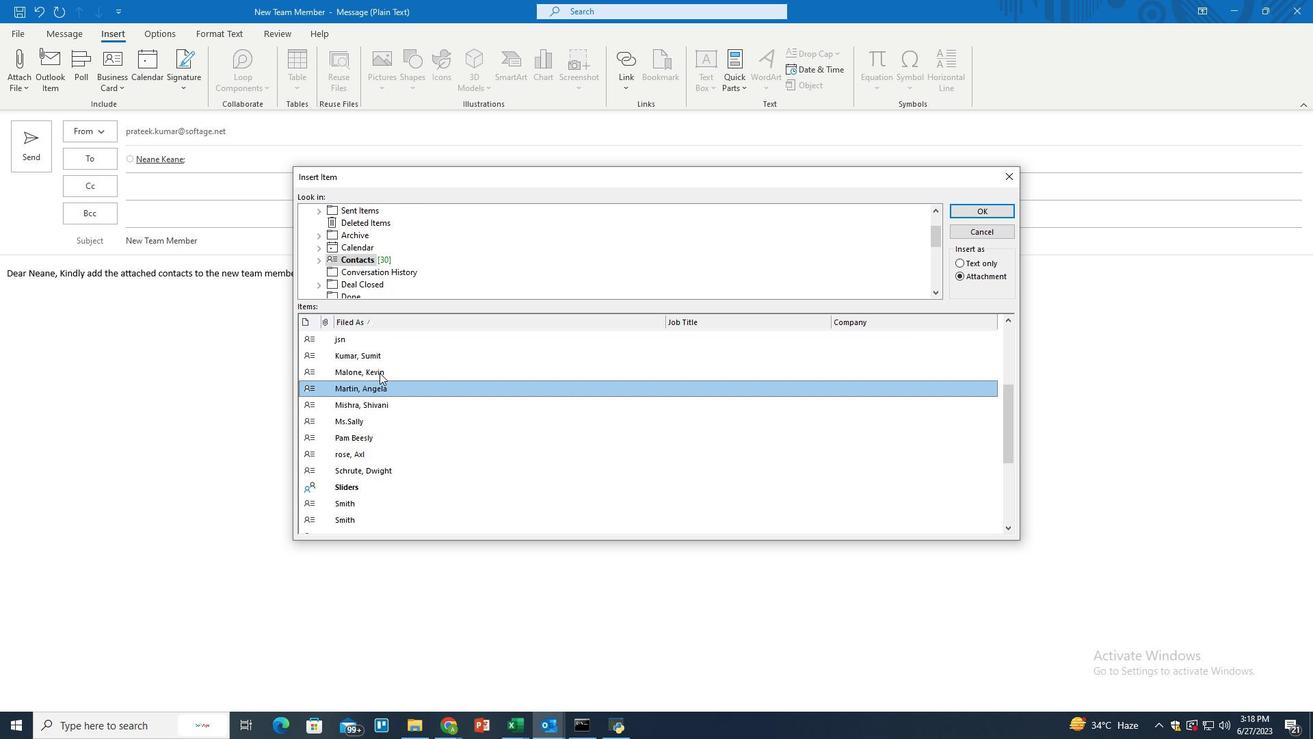 
Action: Mouse pressed left at (378, 371)
Screenshot: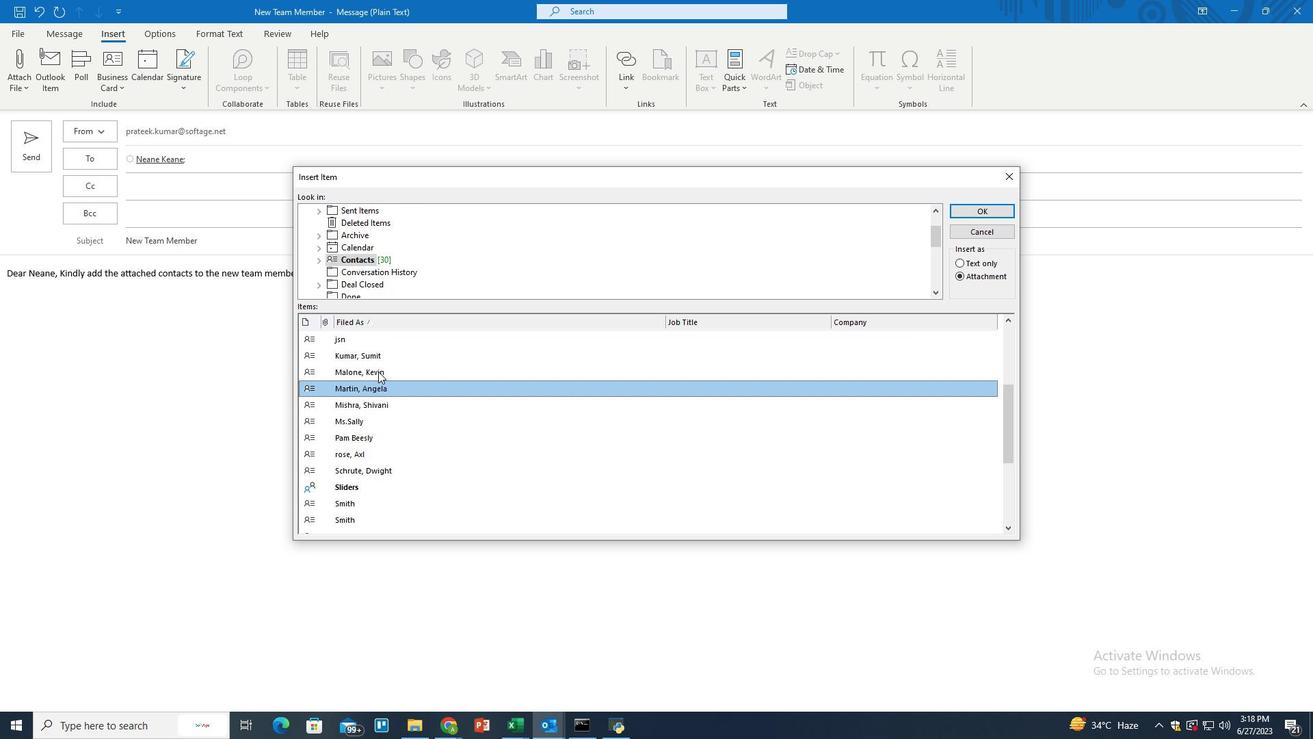 
Action: Mouse moved to (979, 209)
Screenshot: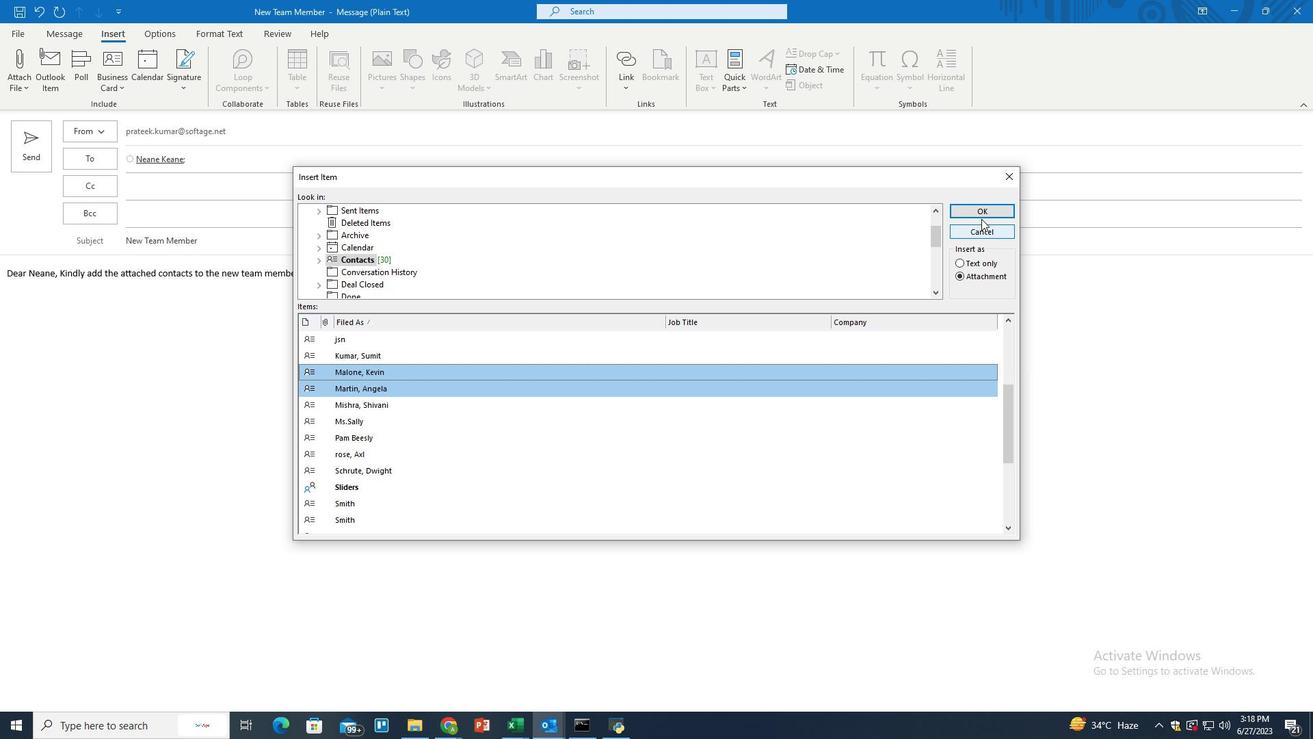 
Action: Mouse pressed left at (979, 209)
Screenshot: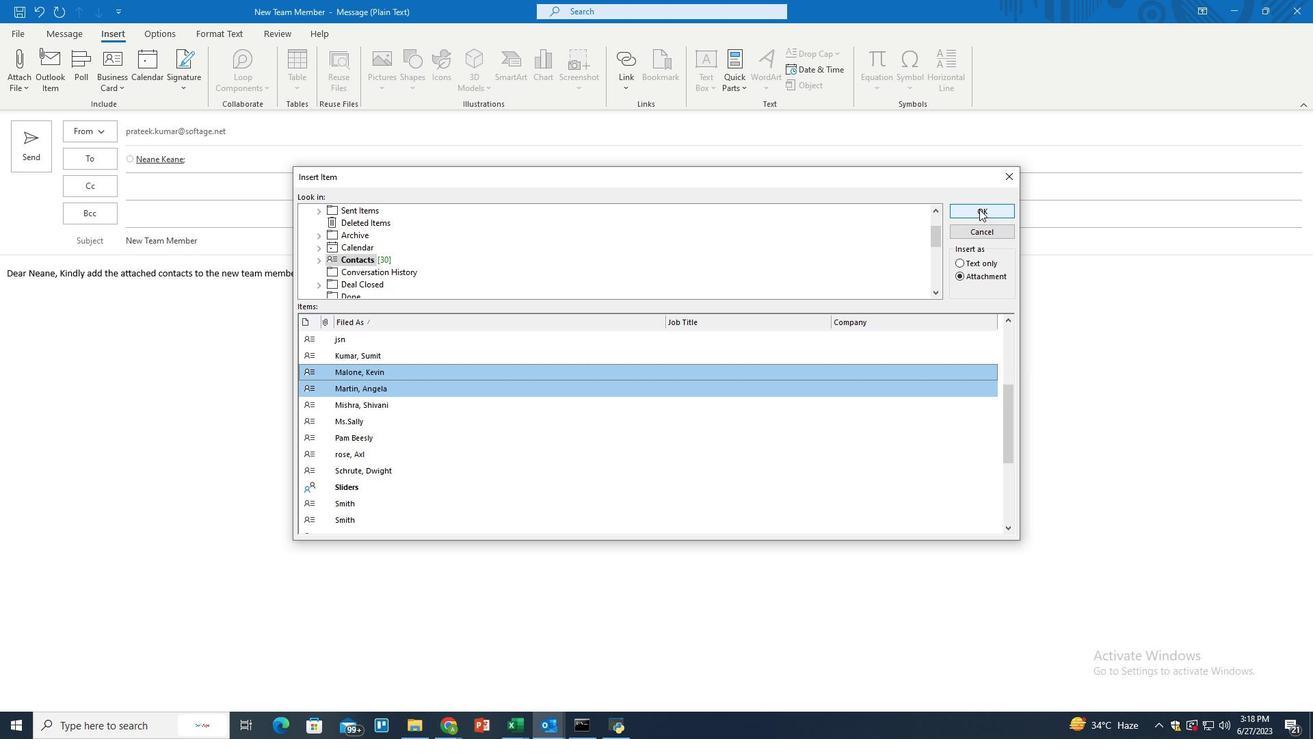 
Action: Mouse moved to (28, 153)
Screenshot: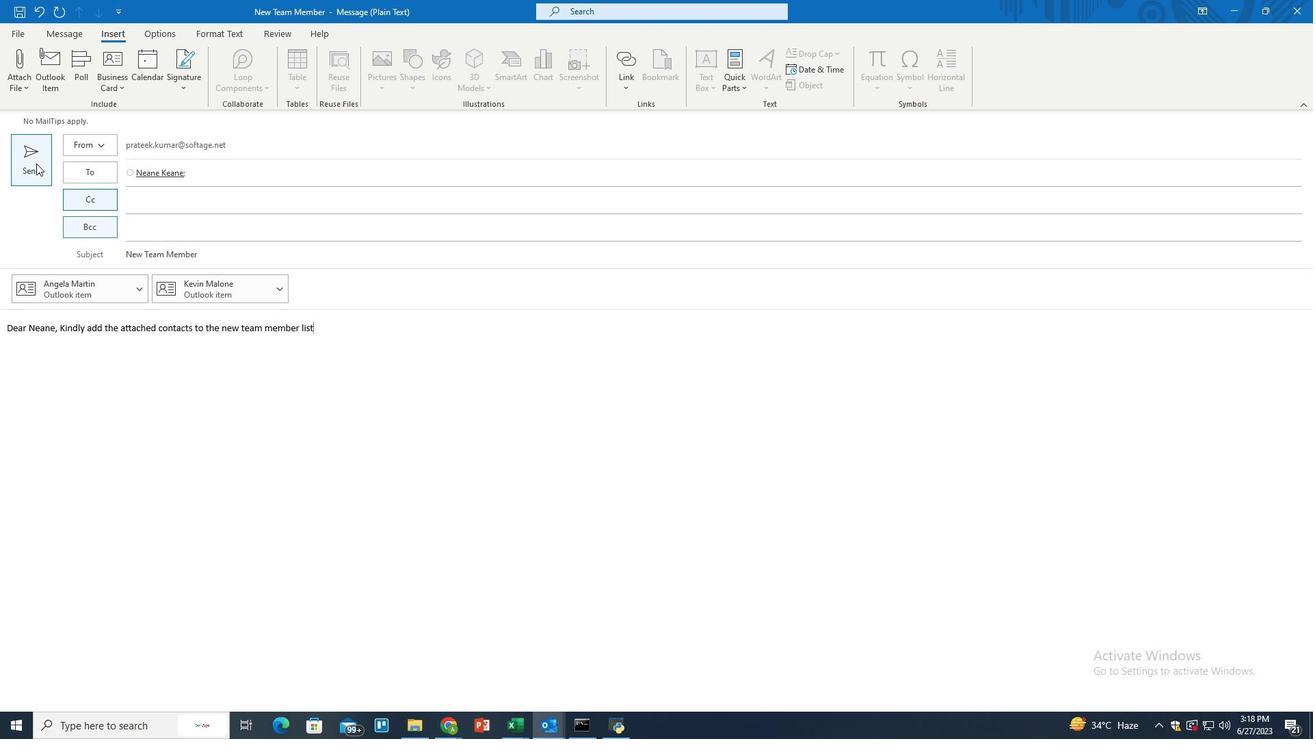 
Action: Mouse pressed left at (28, 153)
Screenshot: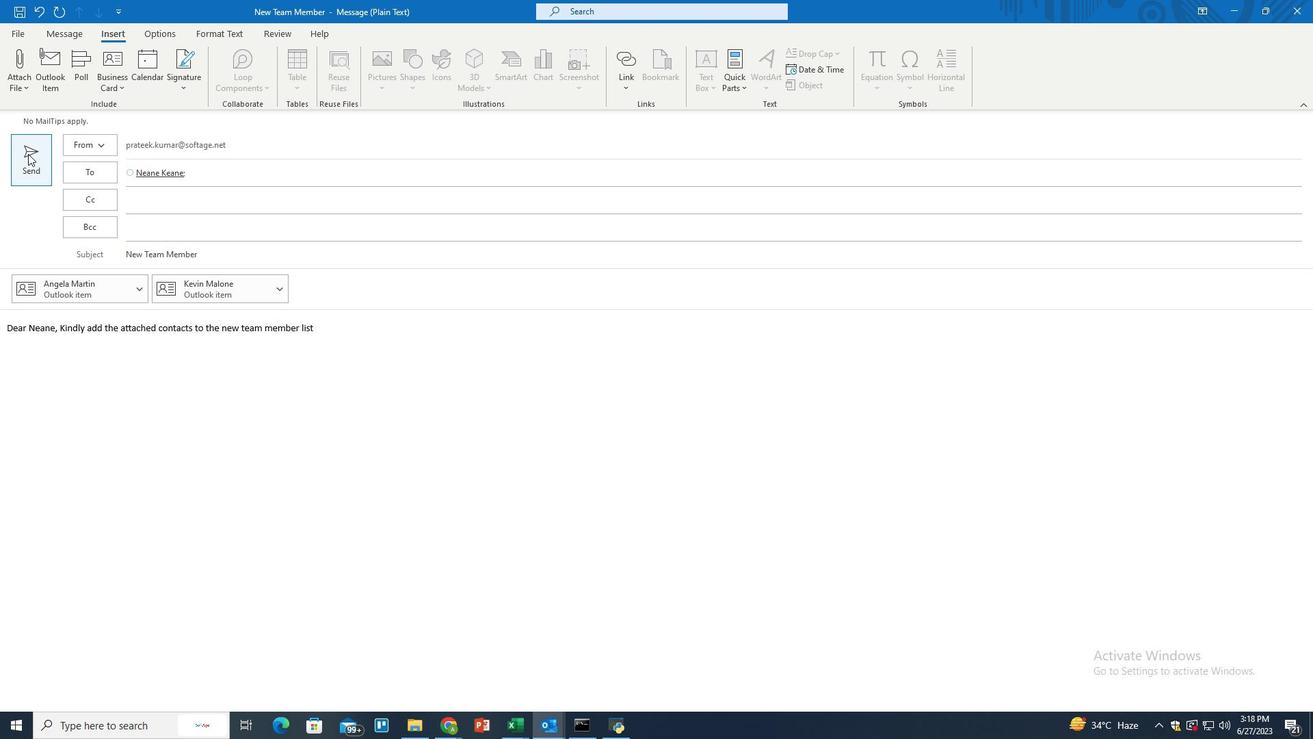 
Action: Mouse moved to (249, 379)
Screenshot: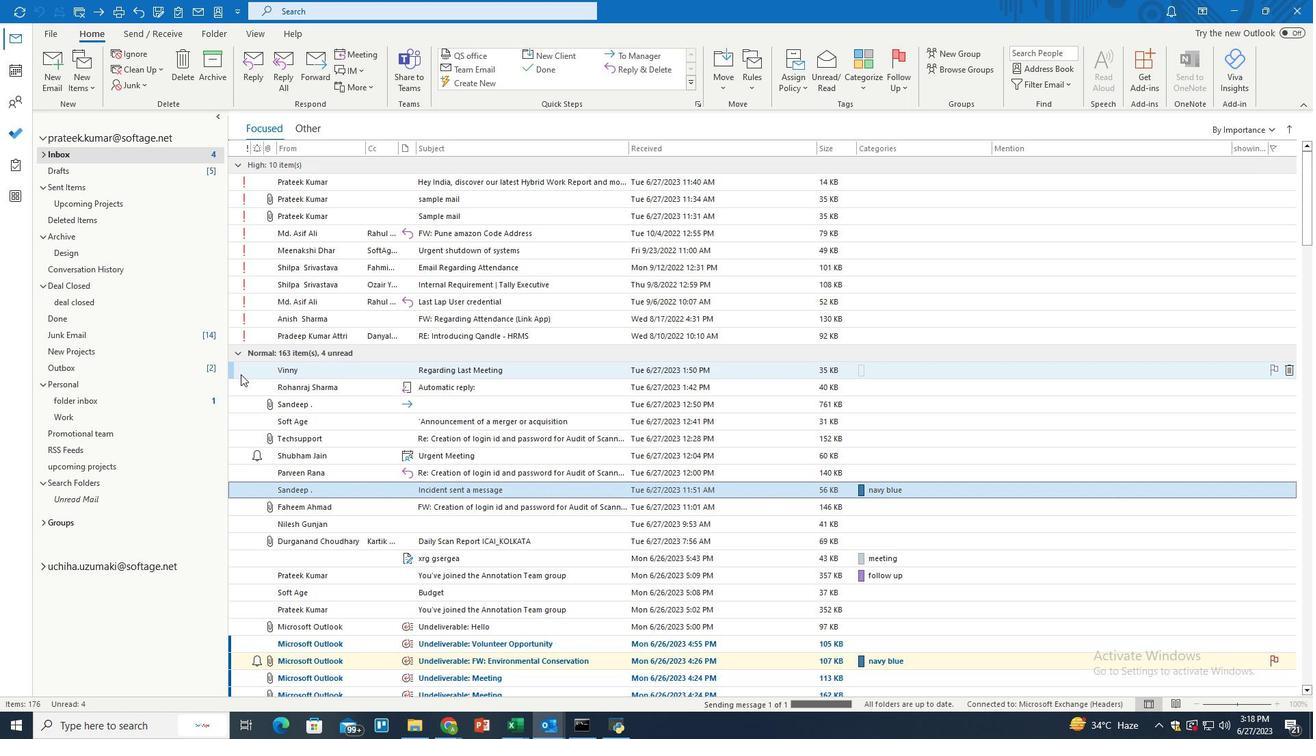 
